 Task: Find connections with filter location Botou with filter topic #Jobopeningwith filter profile language Spanish with filter current company Aspire Systems with filter school CMR Institute Of Technology with filter industry Utilities Administration with filter service category Team Building with filter keywords title Food Kitchen Worker
Action: Mouse moved to (488, 97)
Screenshot: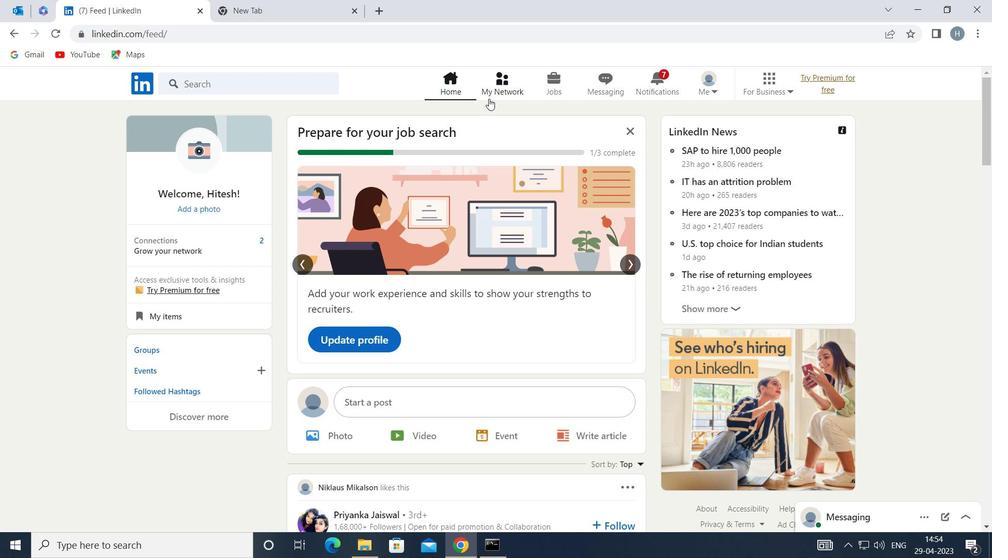 
Action: Mouse pressed left at (488, 97)
Screenshot: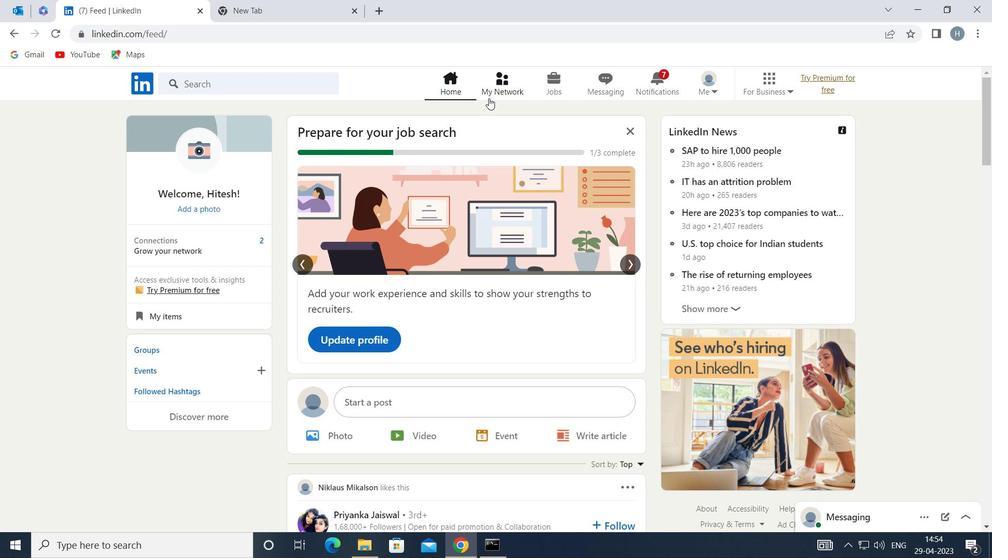 
Action: Mouse moved to (283, 161)
Screenshot: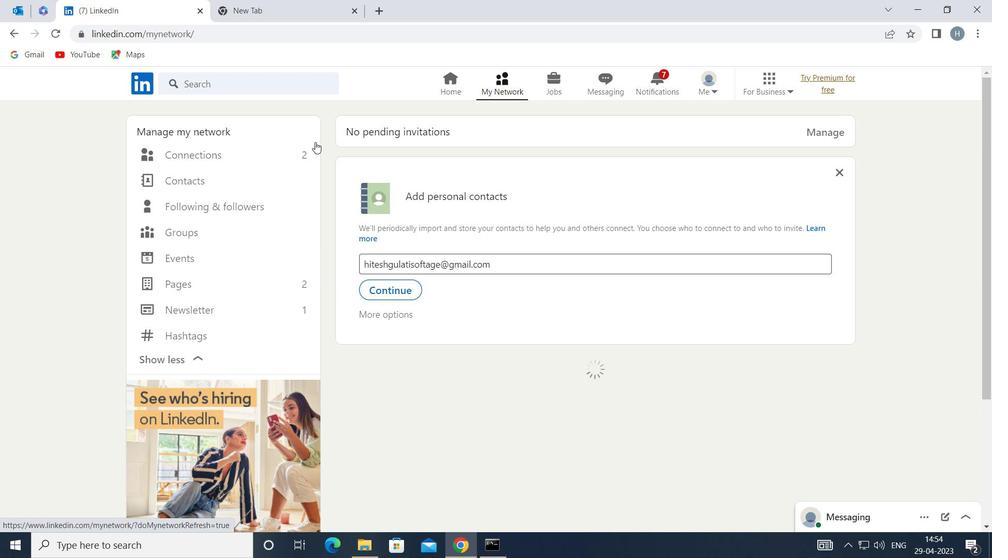 
Action: Mouse pressed left at (283, 161)
Screenshot: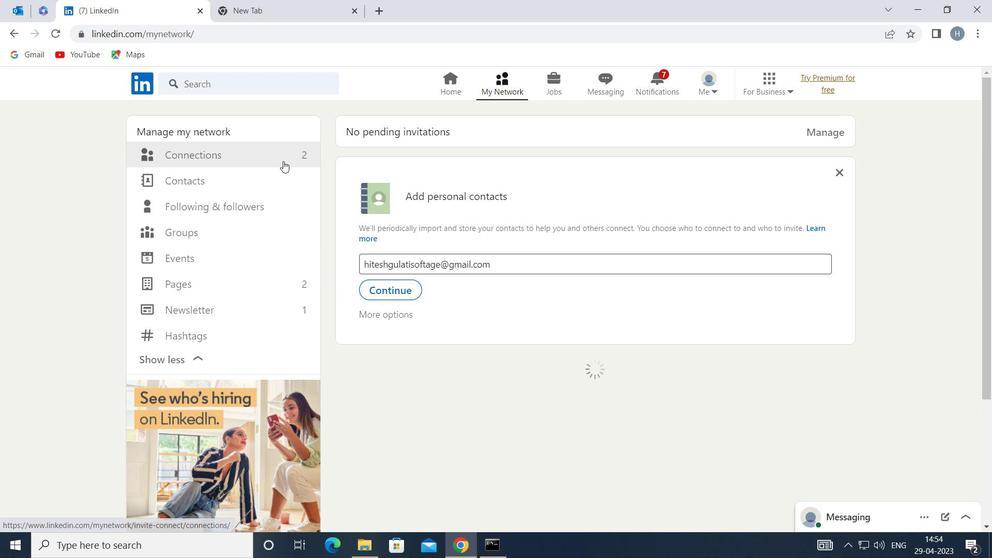 
Action: Mouse moved to (578, 151)
Screenshot: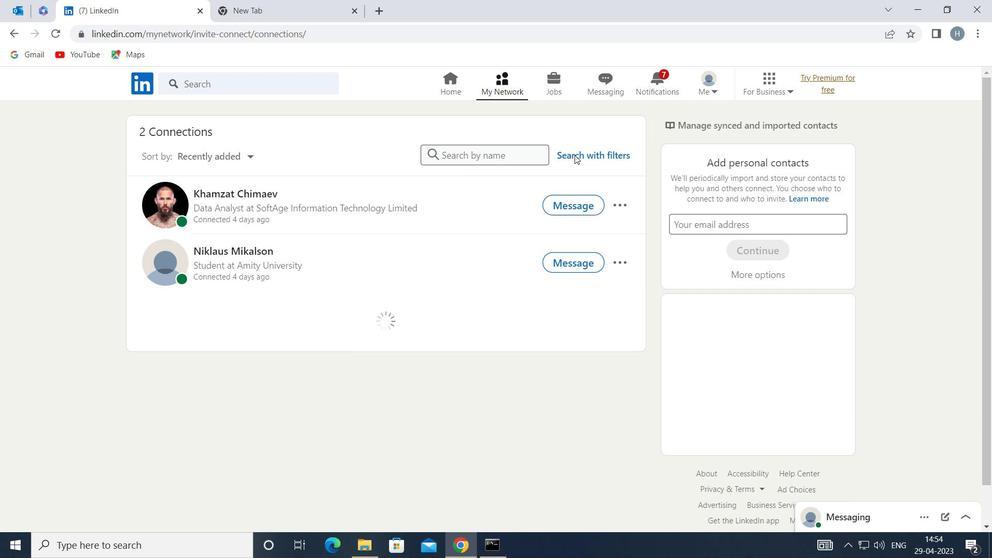 
Action: Mouse pressed left at (578, 151)
Screenshot: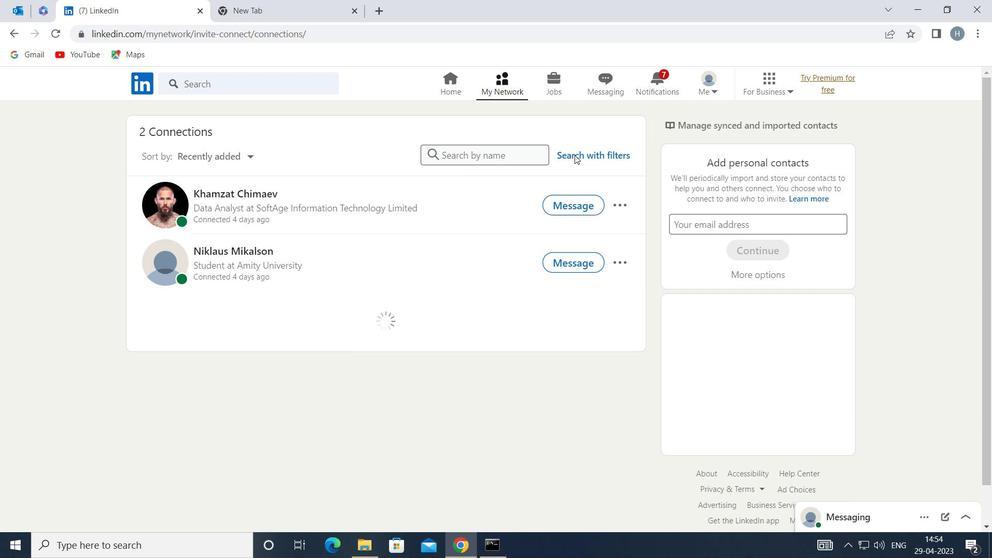 
Action: Mouse moved to (542, 123)
Screenshot: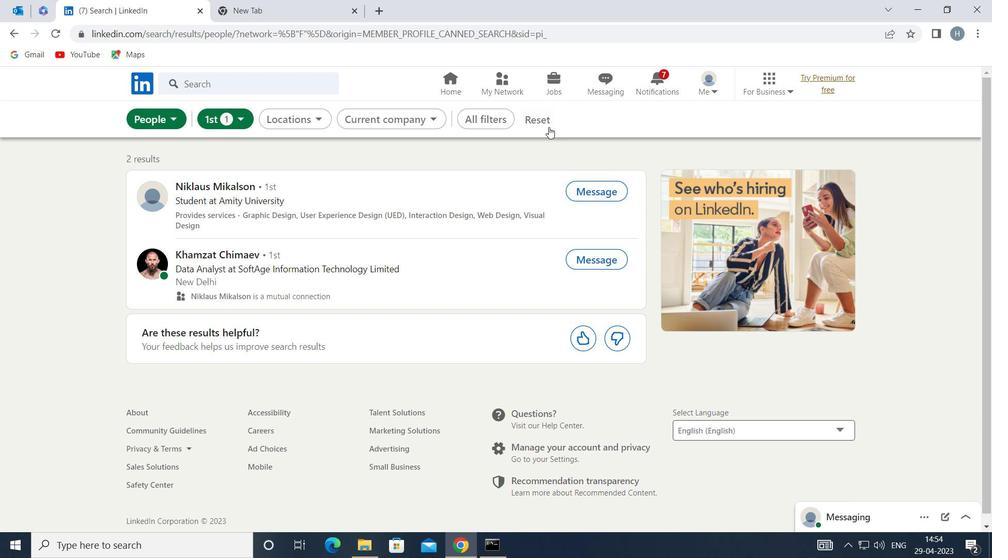 
Action: Mouse pressed left at (542, 123)
Screenshot: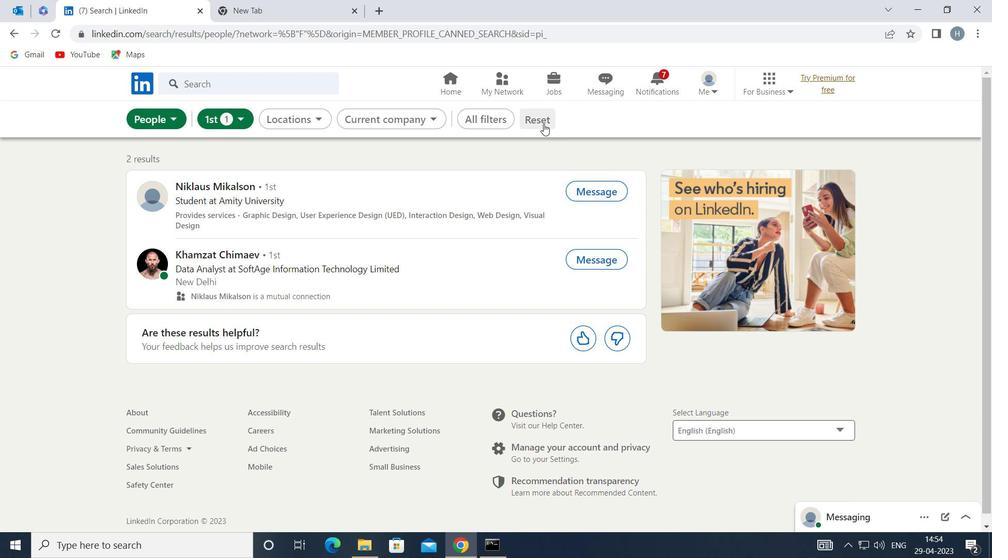 
Action: Mouse moved to (523, 122)
Screenshot: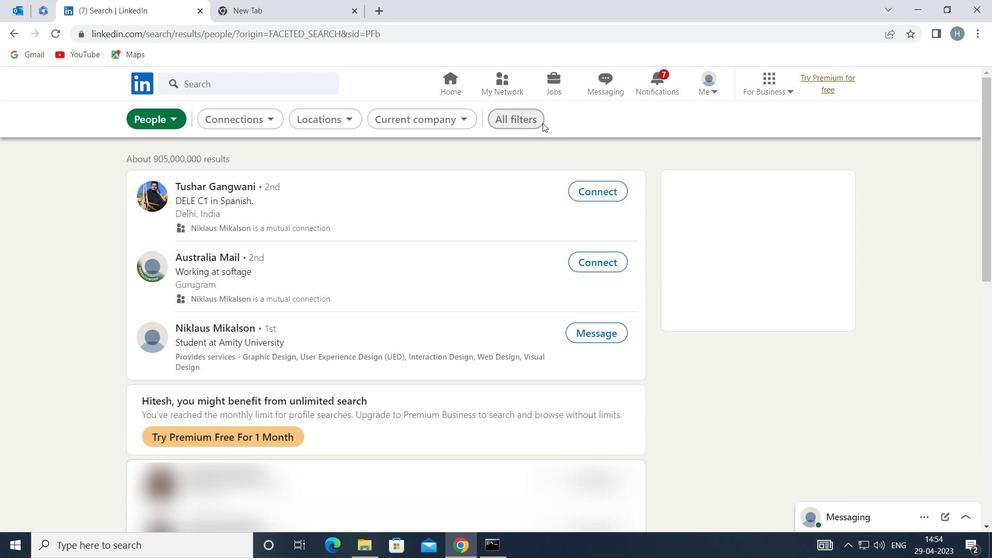 
Action: Mouse pressed left at (523, 122)
Screenshot: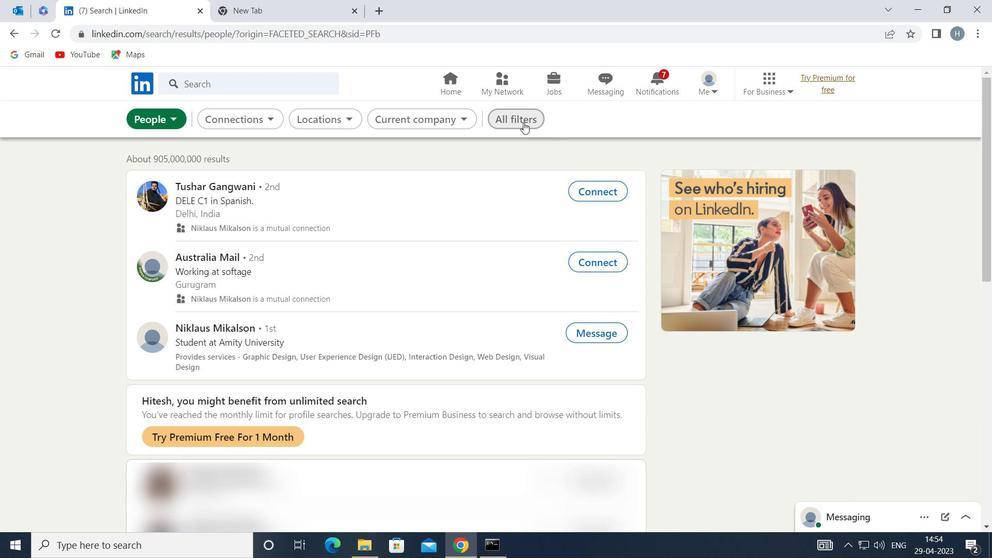 
Action: Mouse moved to (796, 280)
Screenshot: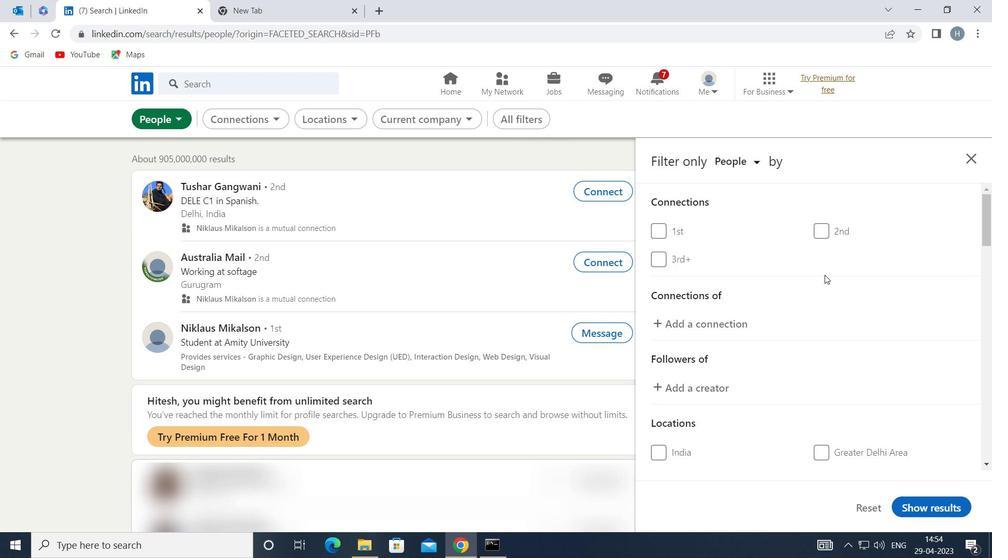 
Action: Mouse scrolled (796, 279) with delta (0, 0)
Screenshot: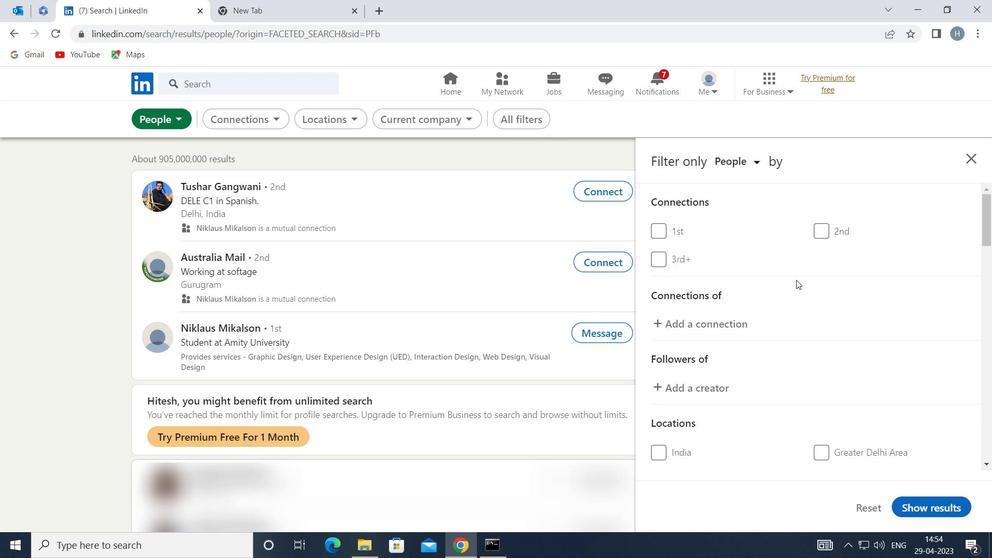 
Action: Mouse scrolled (796, 279) with delta (0, 0)
Screenshot: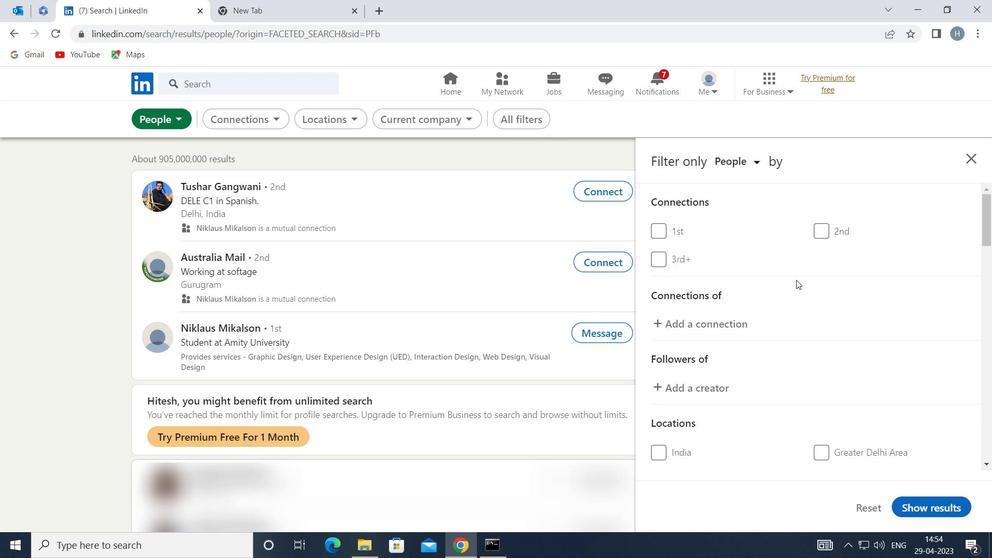 
Action: Mouse moved to (796, 279)
Screenshot: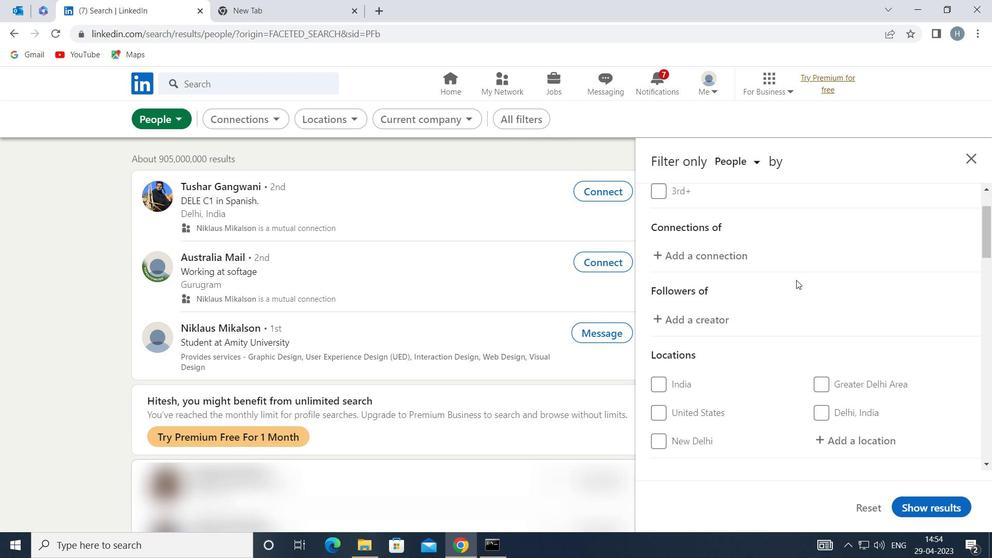 
Action: Mouse scrolled (796, 278) with delta (0, 0)
Screenshot: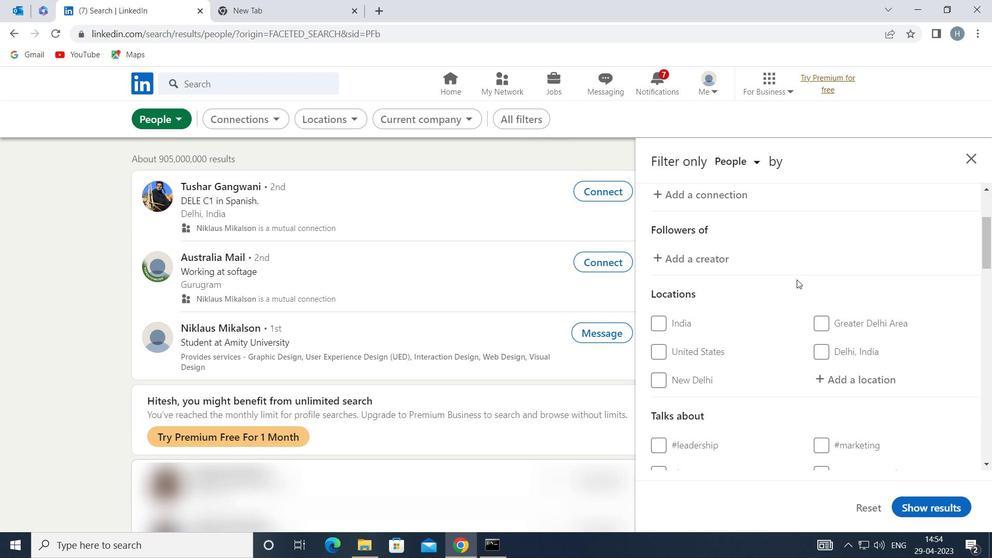 
Action: Mouse moved to (858, 312)
Screenshot: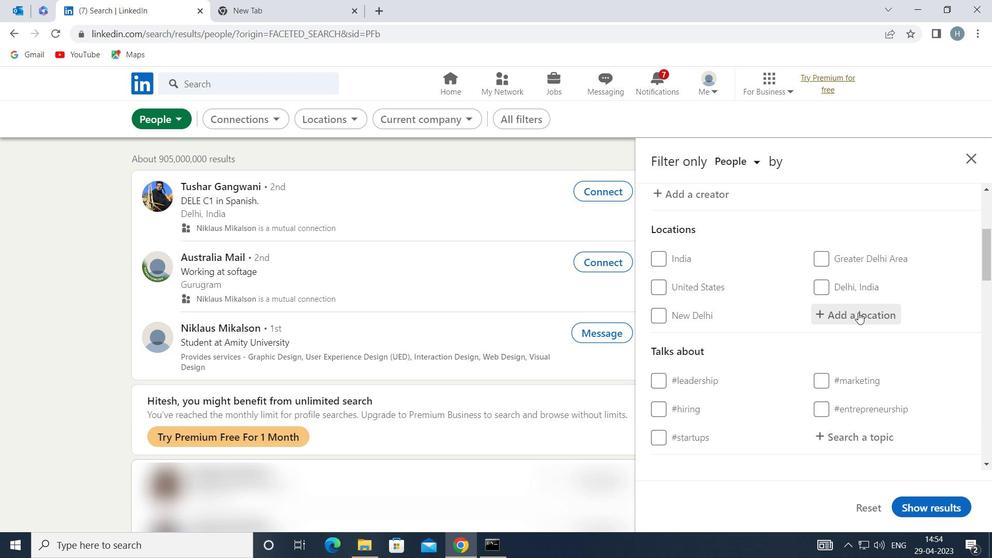 
Action: Mouse pressed left at (858, 312)
Screenshot: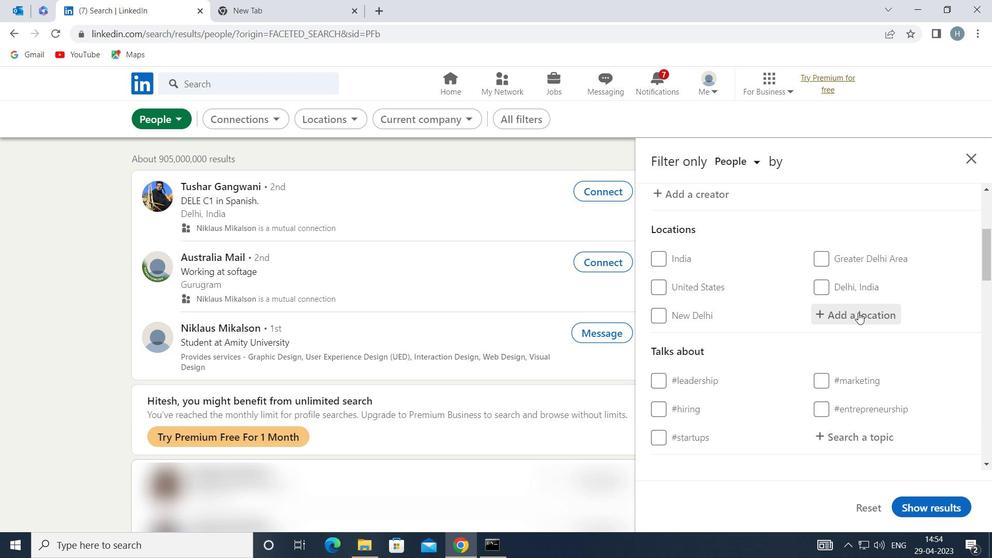 
Action: Mouse moved to (858, 312)
Screenshot: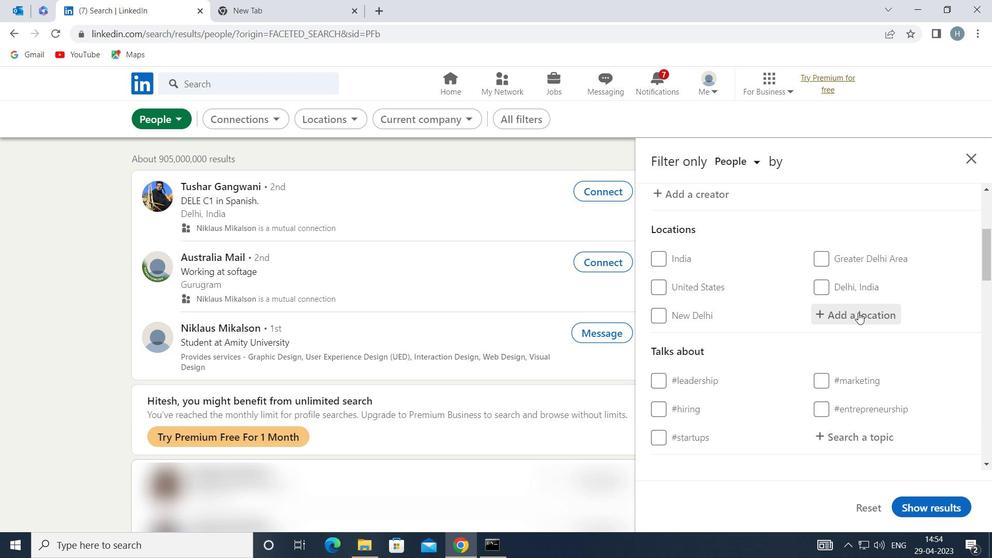 
Action: Key pressed <Key.shift>BOTOU
Screenshot: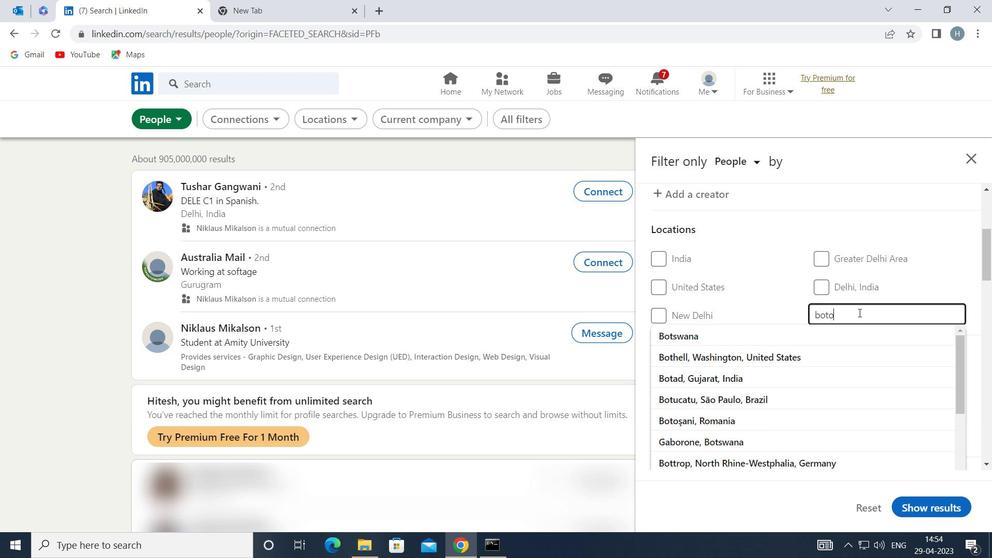 
Action: Mouse moved to (817, 336)
Screenshot: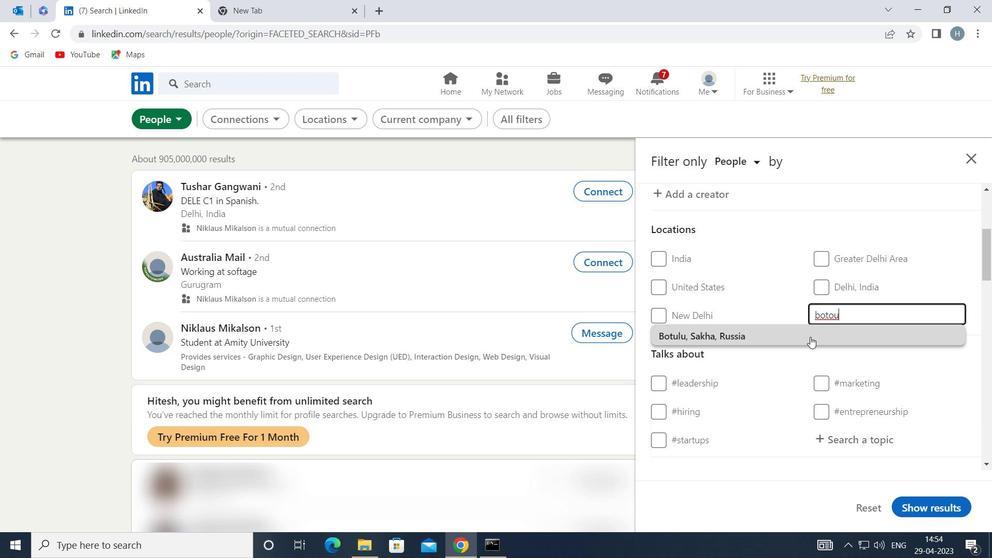 
Action: Key pressed <Key.enter>
Screenshot: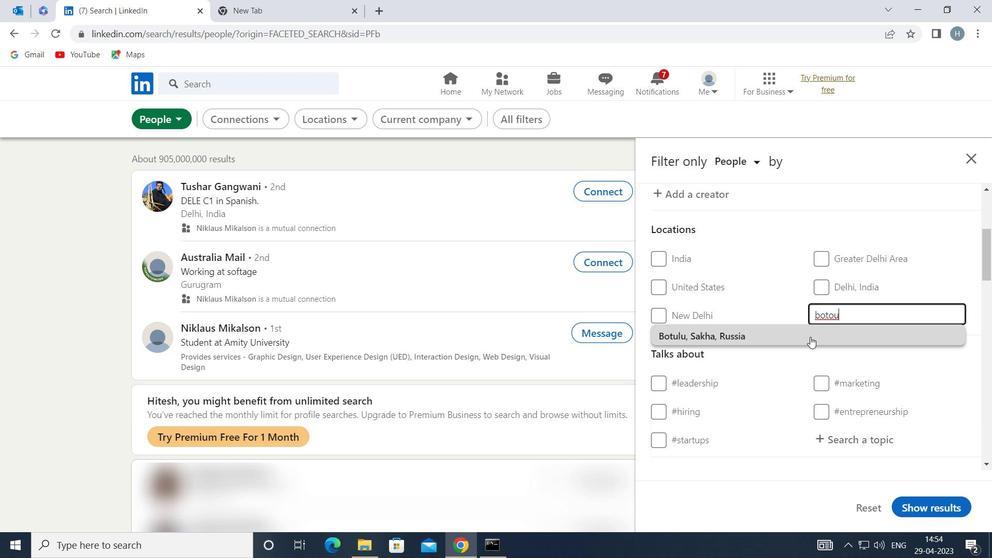 
Action: Mouse moved to (861, 323)
Screenshot: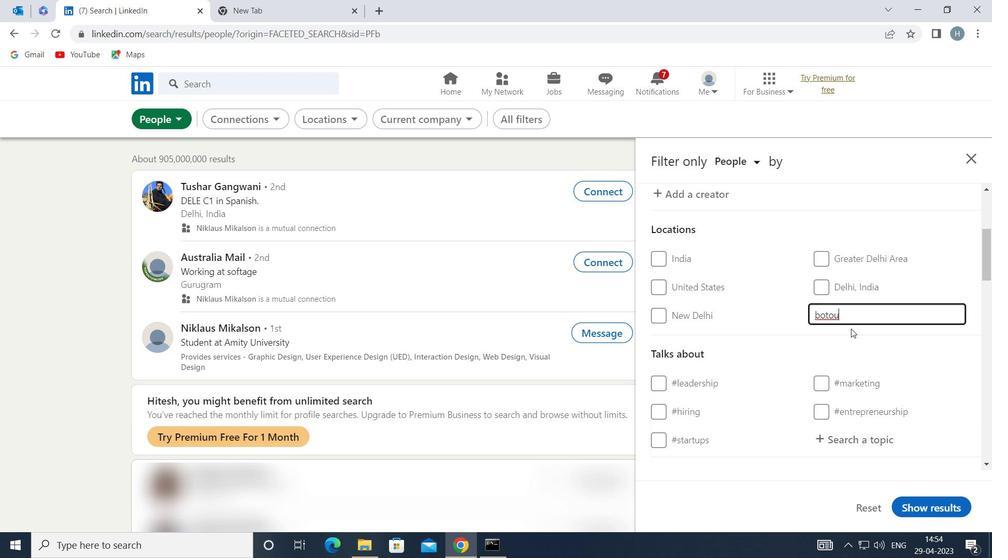
Action: Mouse scrolled (861, 323) with delta (0, 0)
Screenshot: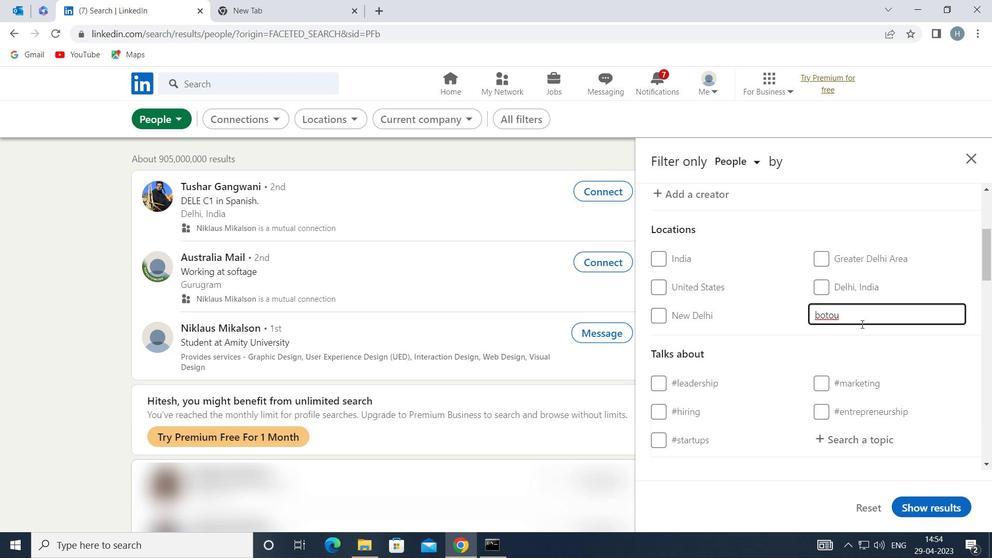 
Action: Mouse scrolled (861, 323) with delta (0, 0)
Screenshot: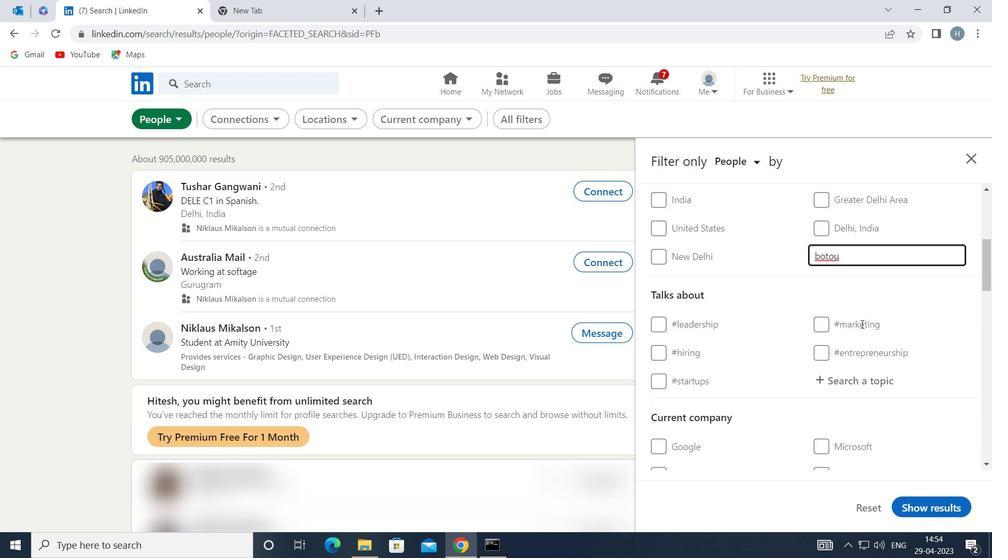 
Action: Mouse moved to (870, 311)
Screenshot: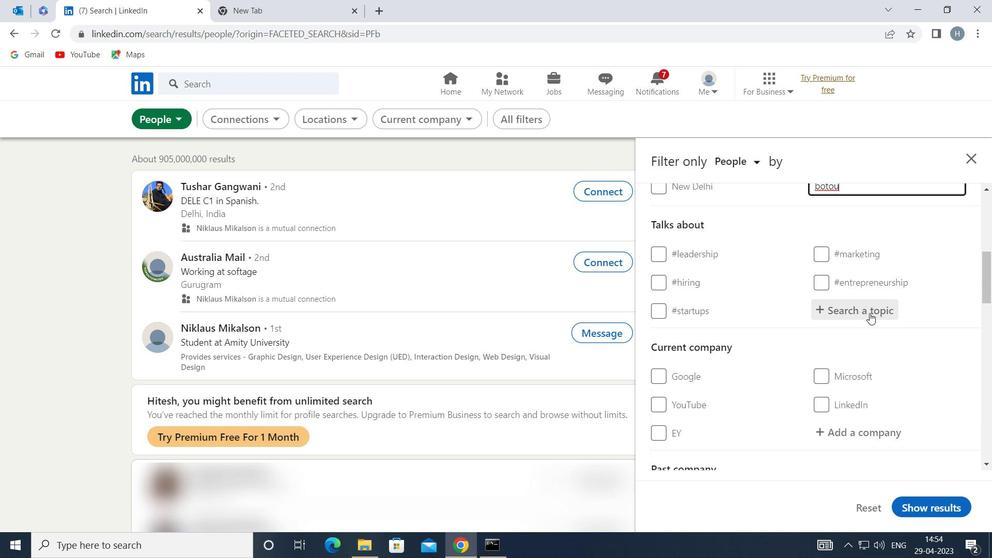 
Action: Mouse pressed left at (870, 311)
Screenshot: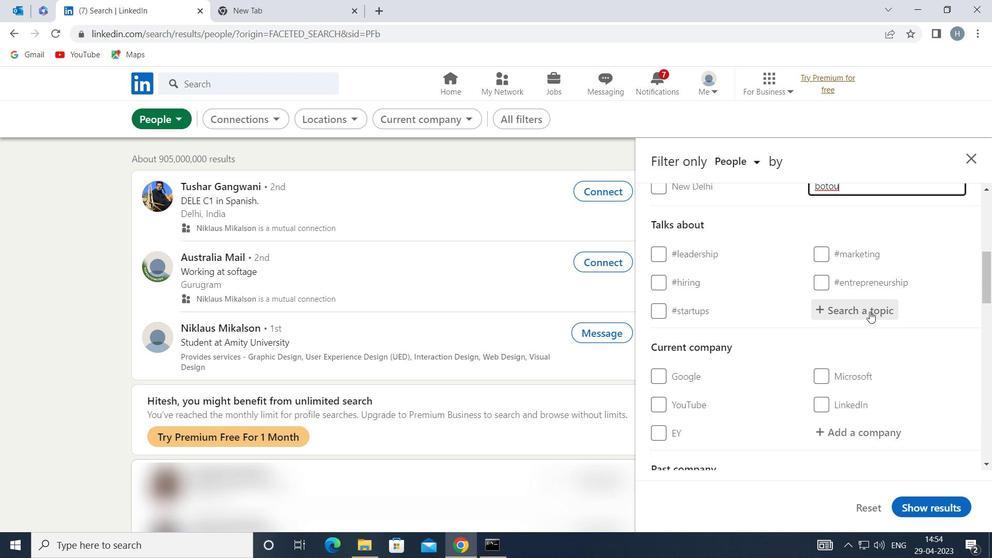 
Action: Mouse moved to (862, 310)
Screenshot: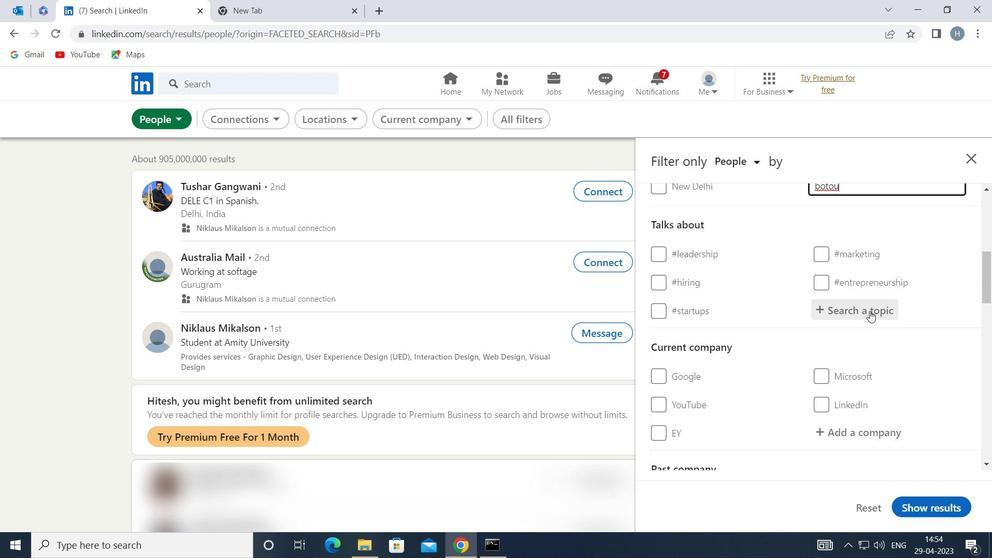 
Action: Key pressed <Key.shift>JOBOP
Screenshot: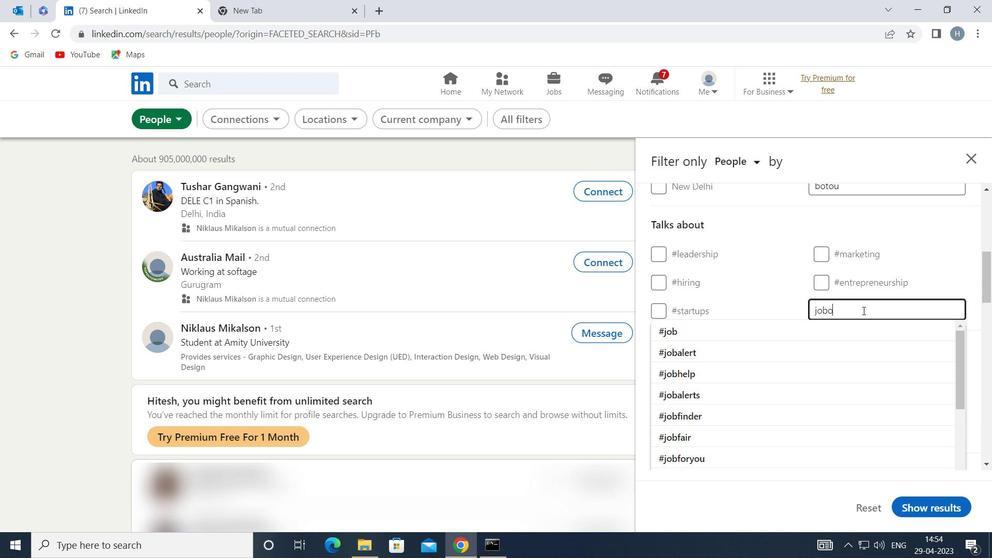 
Action: Mouse moved to (815, 348)
Screenshot: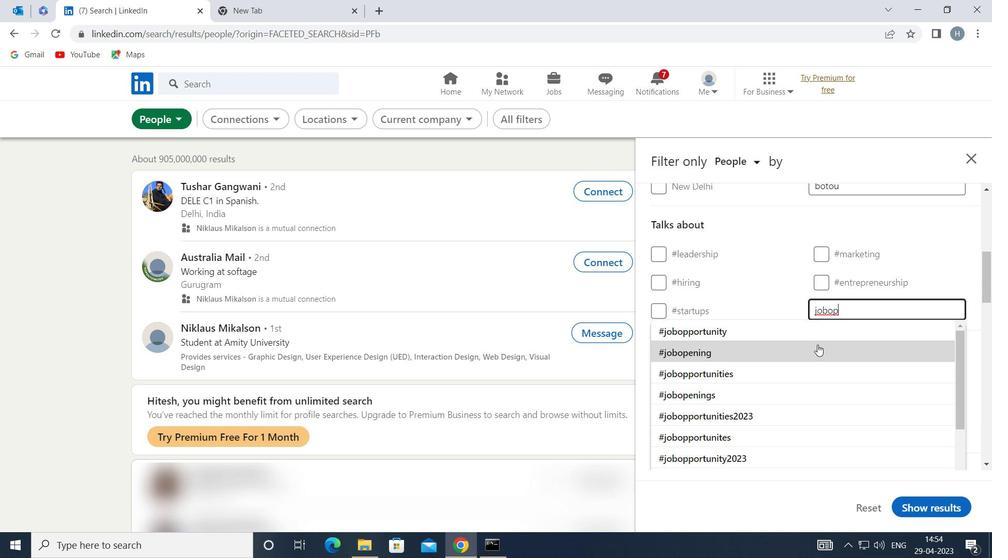 
Action: Mouse pressed left at (815, 348)
Screenshot: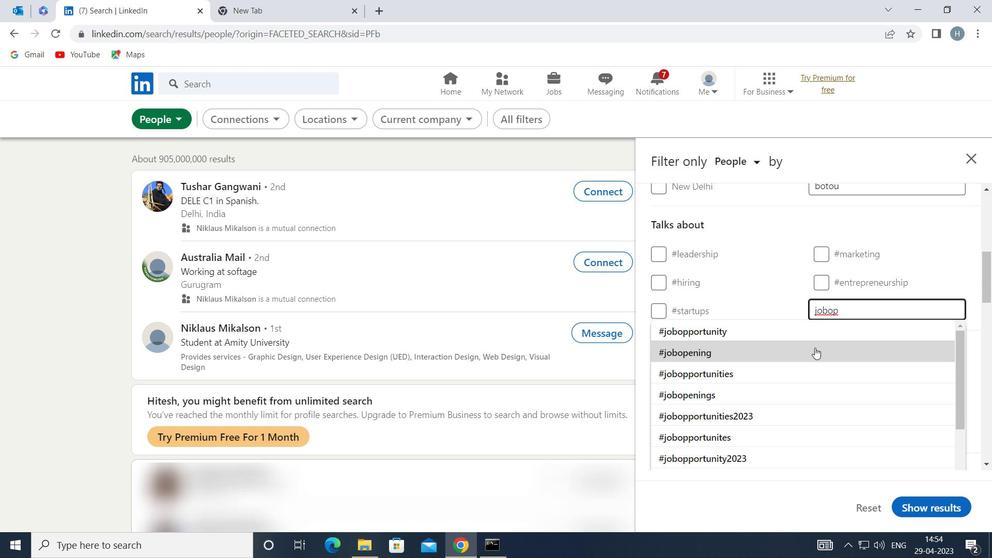 
Action: Mouse moved to (810, 347)
Screenshot: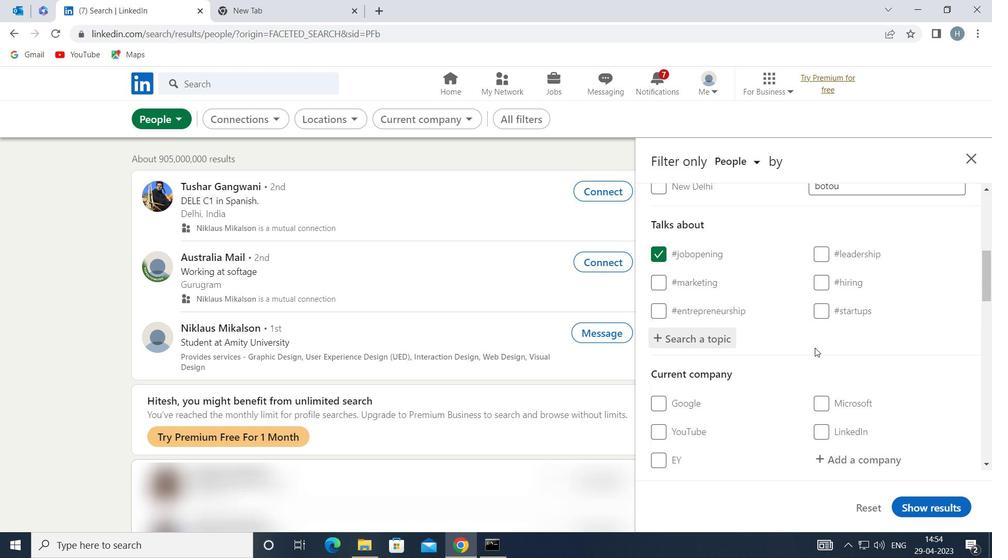 
Action: Mouse scrolled (810, 346) with delta (0, 0)
Screenshot: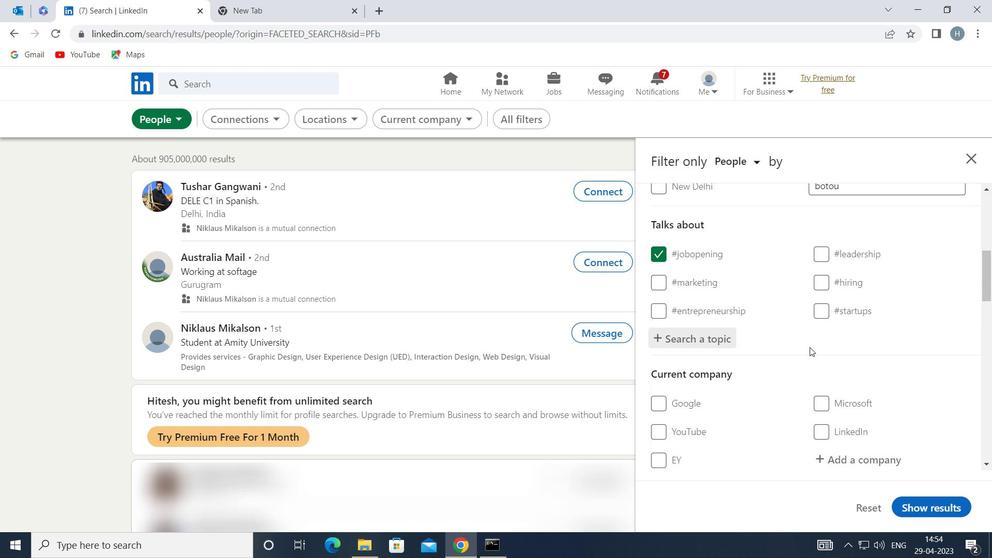 
Action: Mouse scrolled (810, 346) with delta (0, 0)
Screenshot: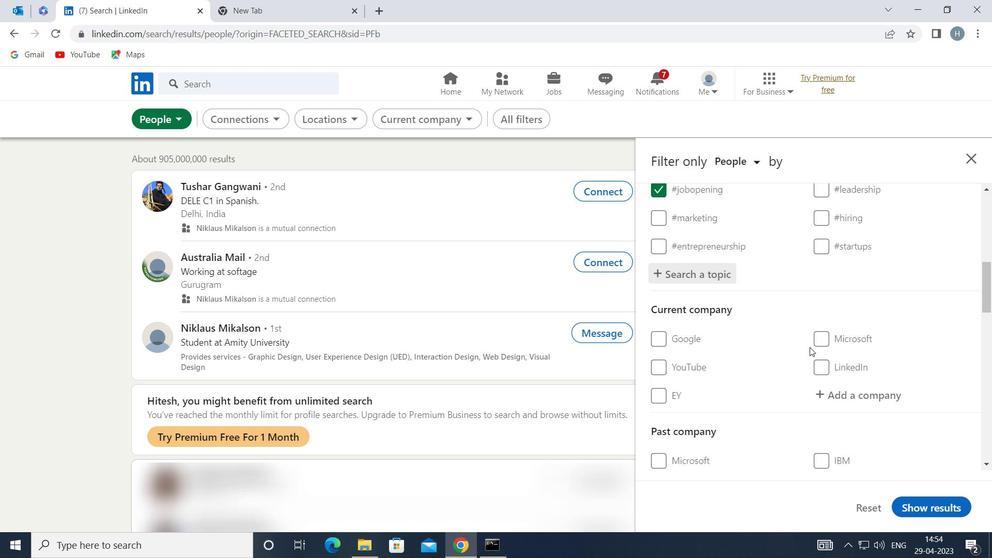 
Action: Mouse scrolled (810, 346) with delta (0, 0)
Screenshot: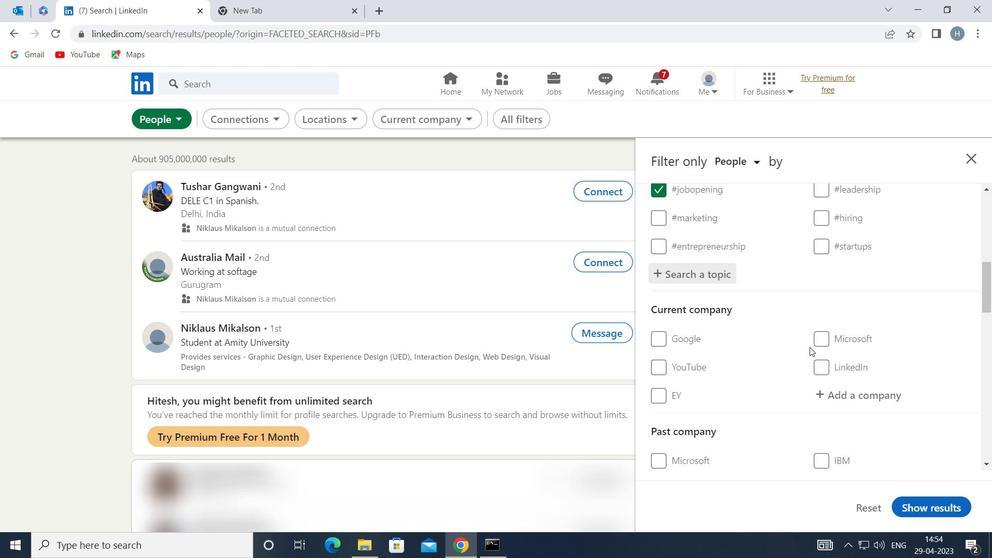 
Action: Mouse scrolled (810, 346) with delta (0, 0)
Screenshot: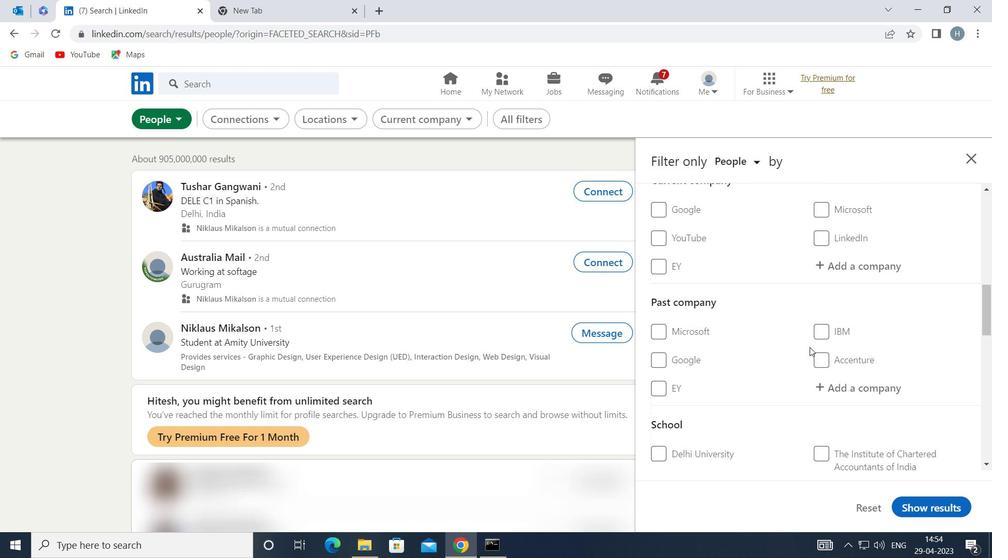 
Action: Mouse scrolled (810, 346) with delta (0, 0)
Screenshot: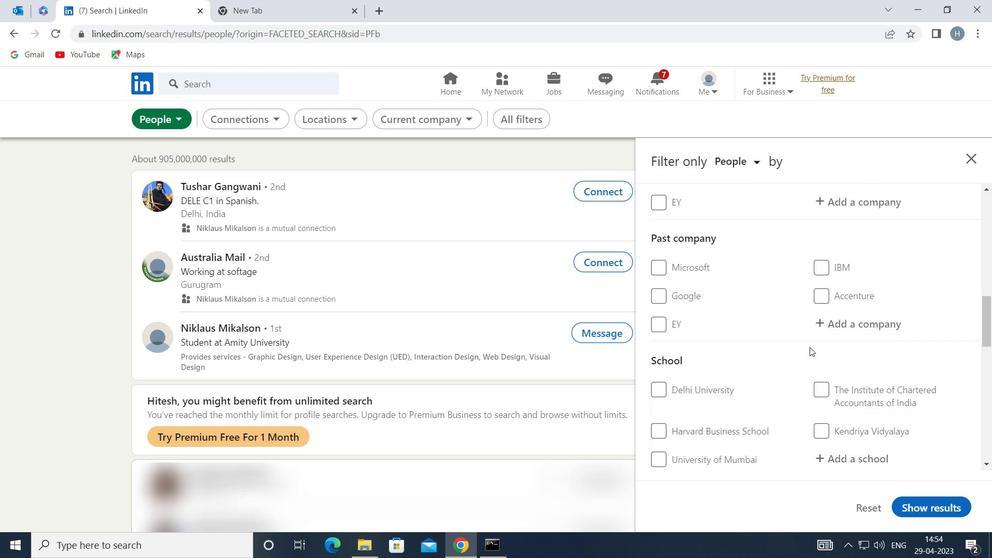 
Action: Mouse scrolled (810, 346) with delta (0, 0)
Screenshot: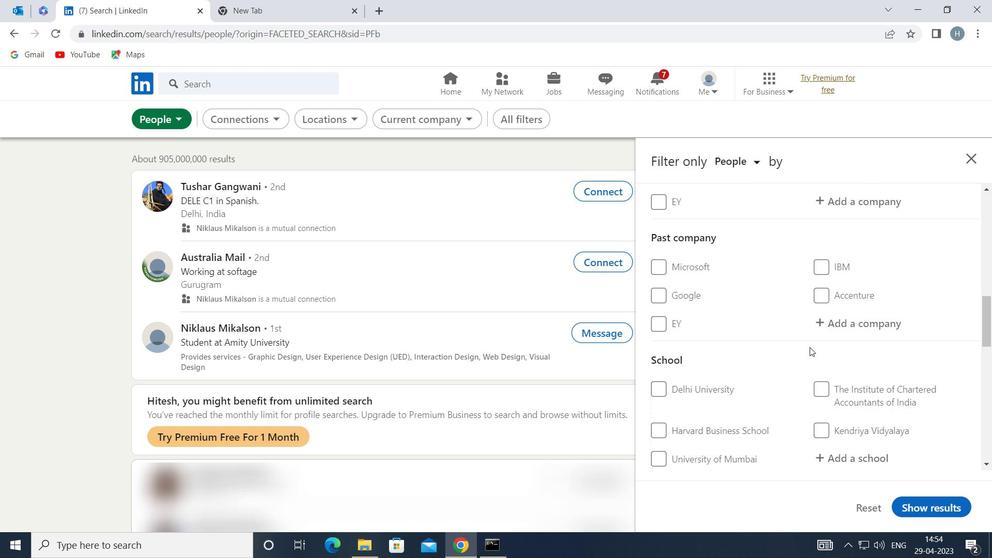 
Action: Mouse scrolled (810, 346) with delta (0, 0)
Screenshot: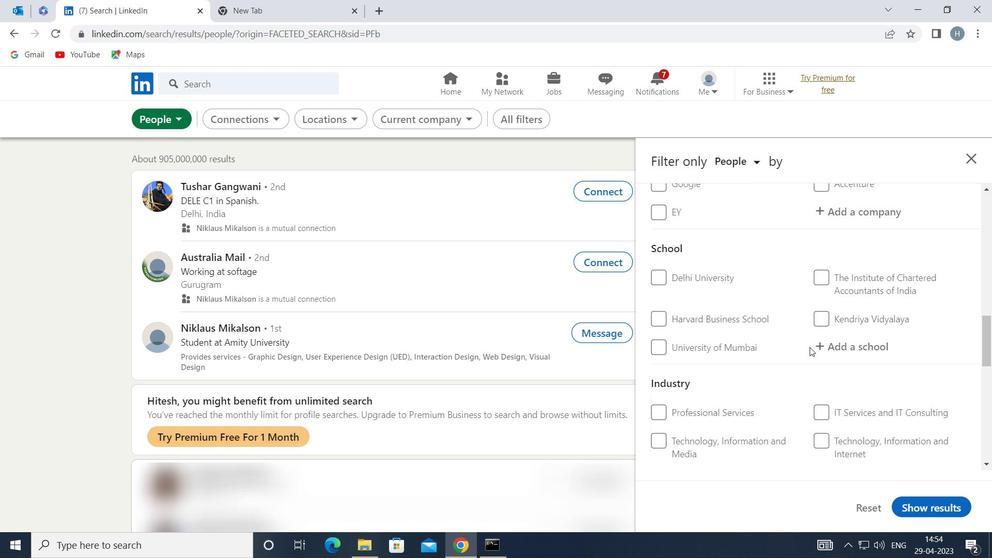 
Action: Mouse scrolled (810, 346) with delta (0, 0)
Screenshot: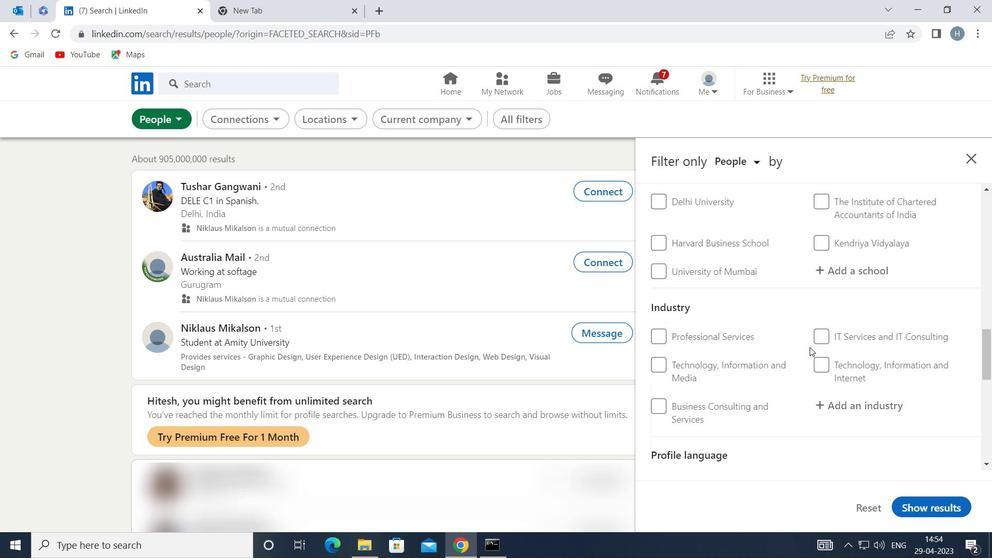 
Action: Mouse scrolled (810, 346) with delta (0, 0)
Screenshot: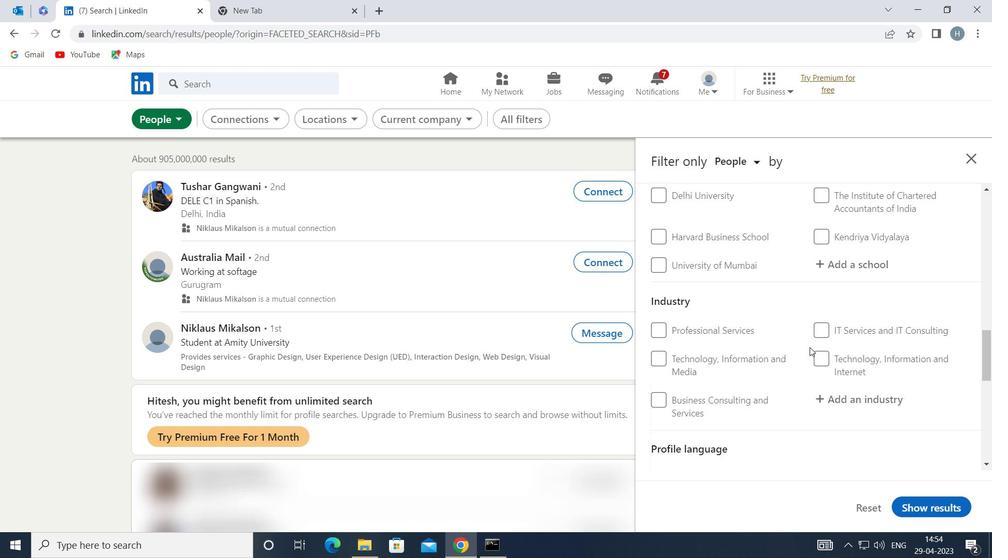 
Action: Mouse scrolled (810, 346) with delta (0, 0)
Screenshot: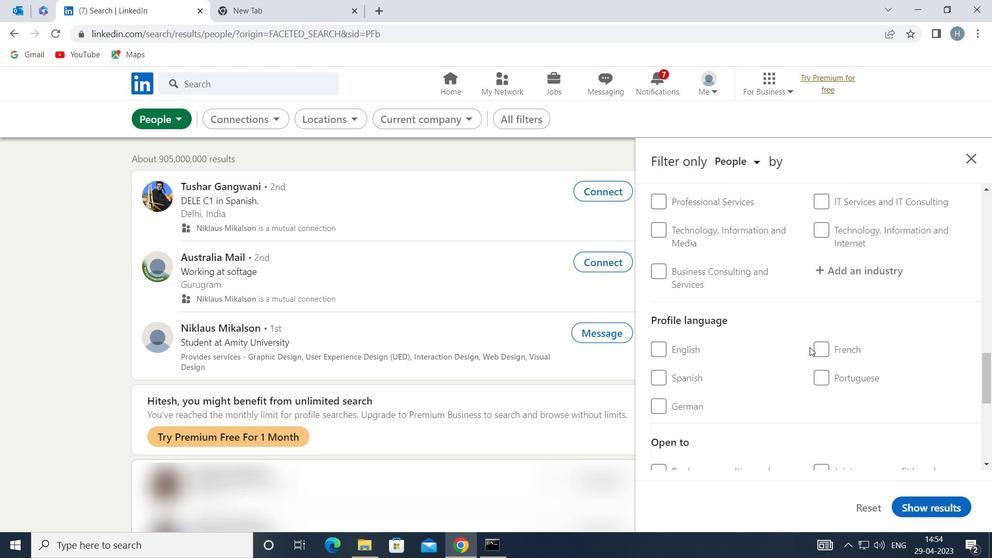 
Action: Mouse moved to (697, 313)
Screenshot: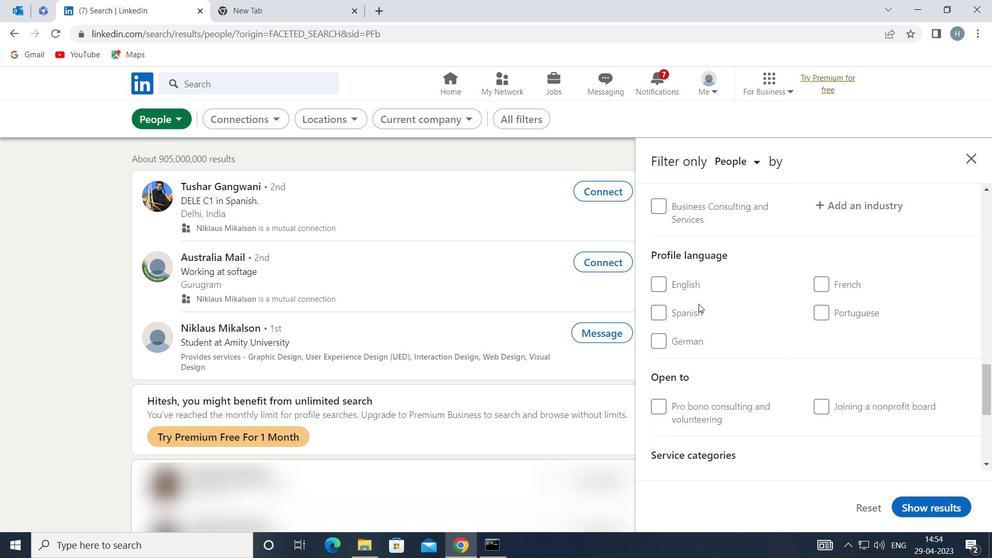 
Action: Mouse pressed left at (697, 313)
Screenshot: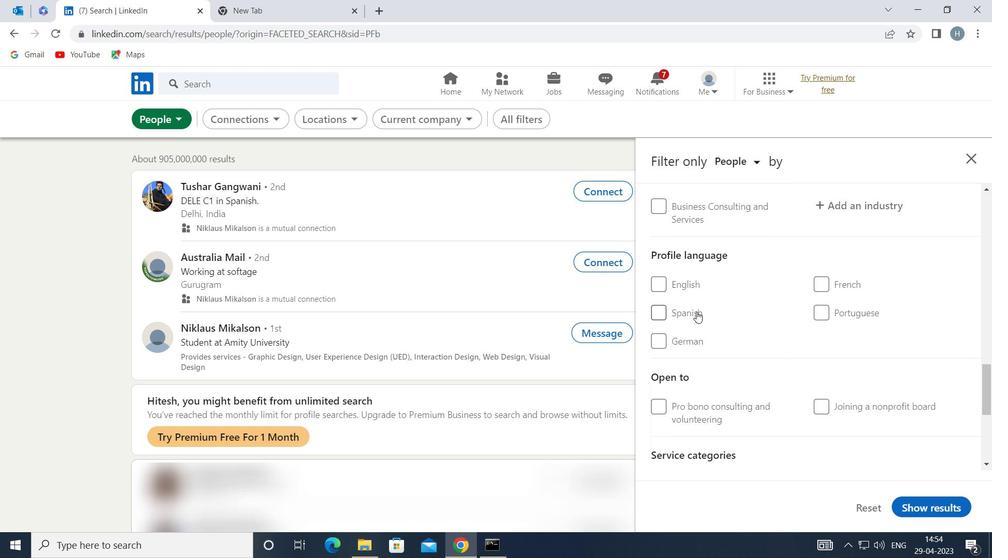 
Action: Mouse moved to (763, 316)
Screenshot: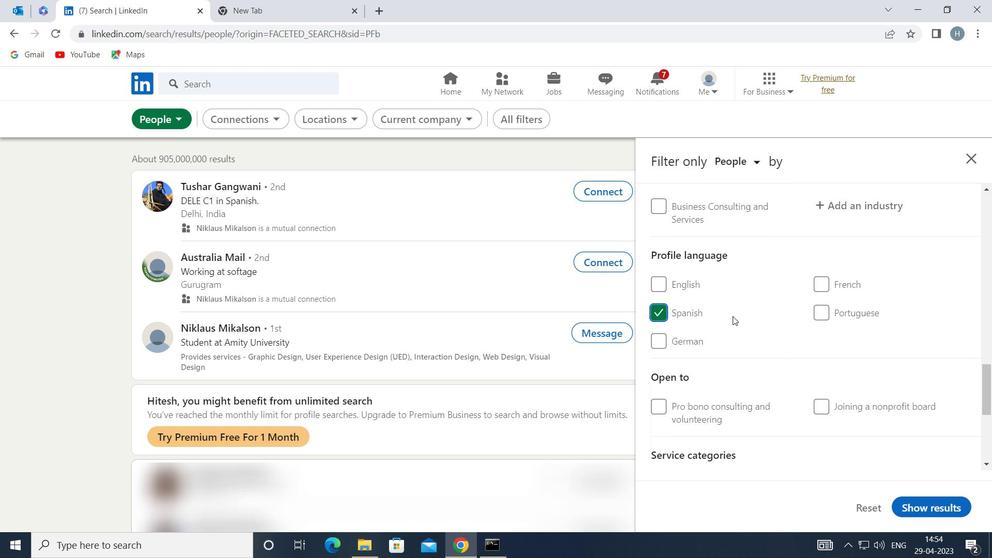 
Action: Mouse scrolled (763, 317) with delta (0, 0)
Screenshot: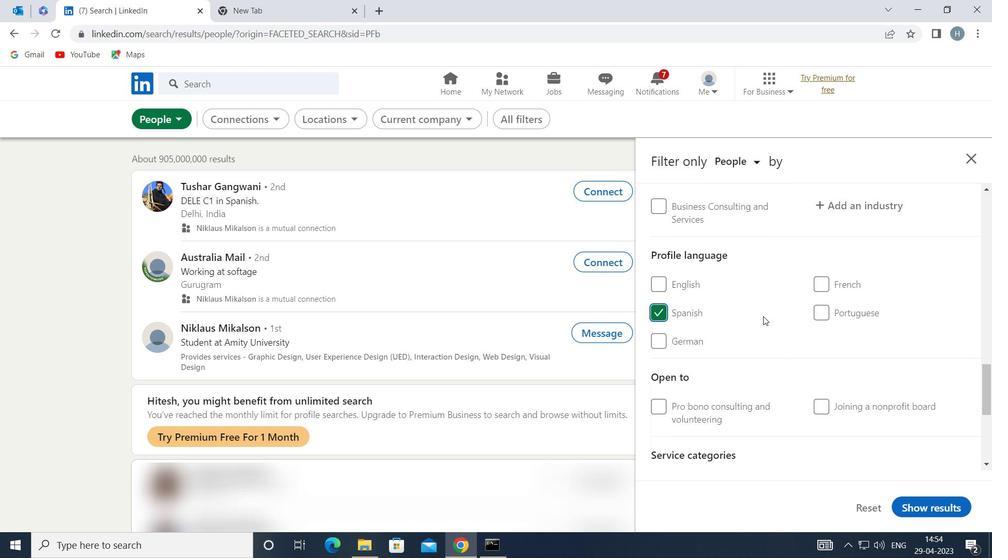 
Action: Mouse scrolled (763, 317) with delta (0, 0)
Screenshot: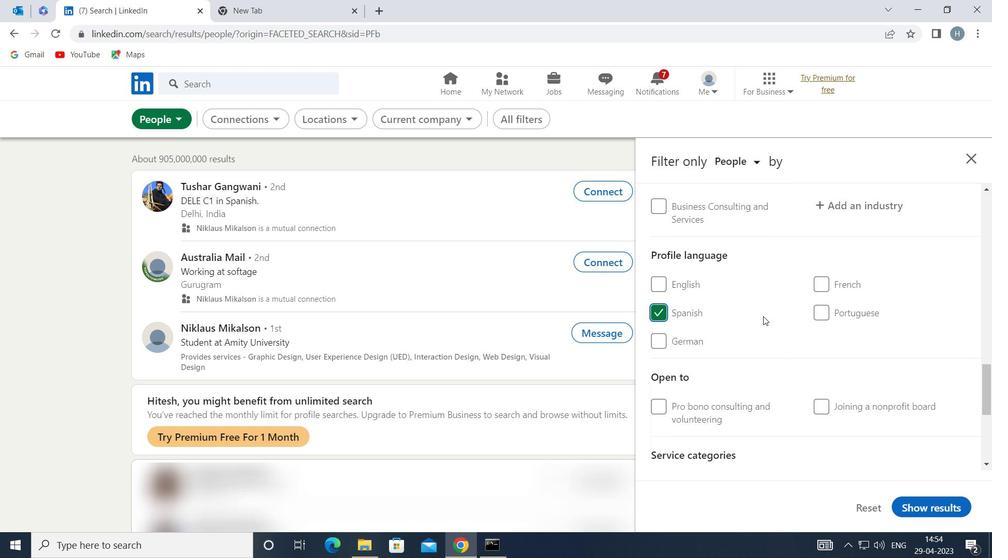 
Action: Mouse moved to (763, 316)
Screenshot: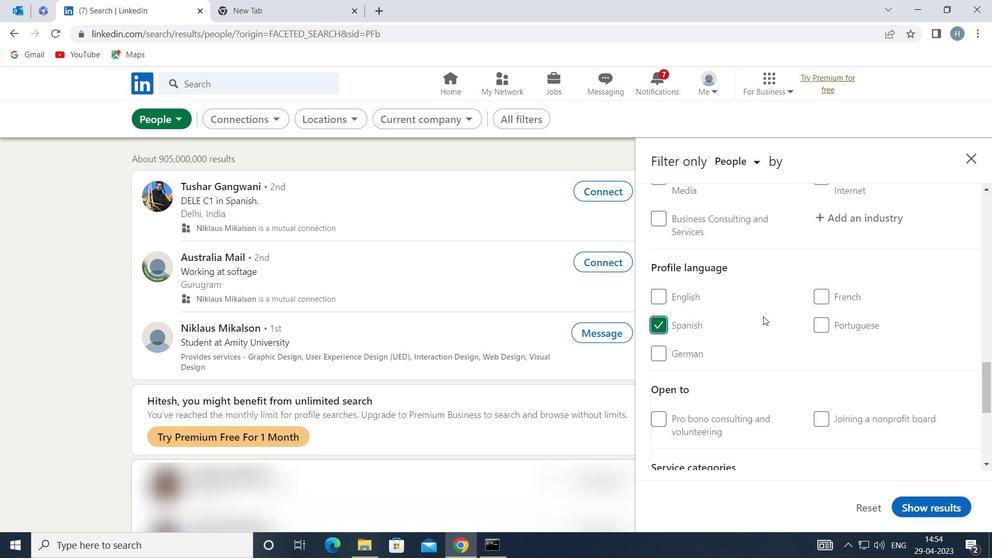 
Action: Mouse scrolled (763, 317) with delta (0, 0)
Screenshot: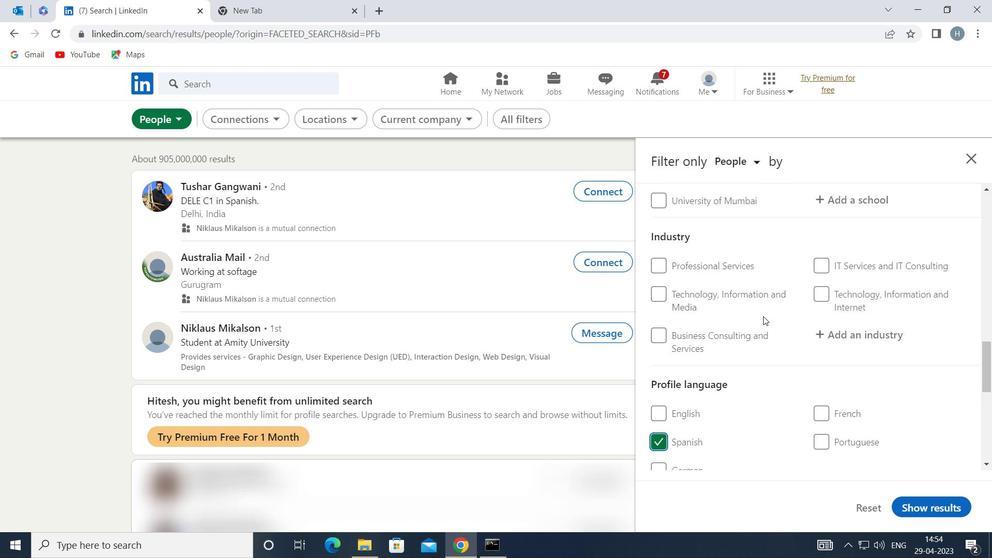
Action: Mouse scrolled (763, 317) with delta (0, 0)
Screenshot: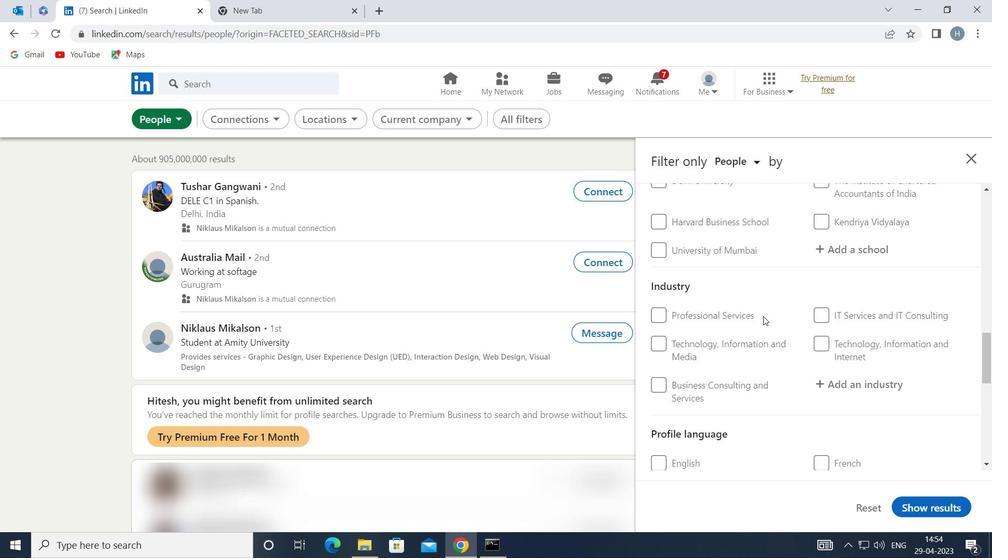 
Action: Mouse scrolled (763, 317) with delta (0, 0)
Screenshot: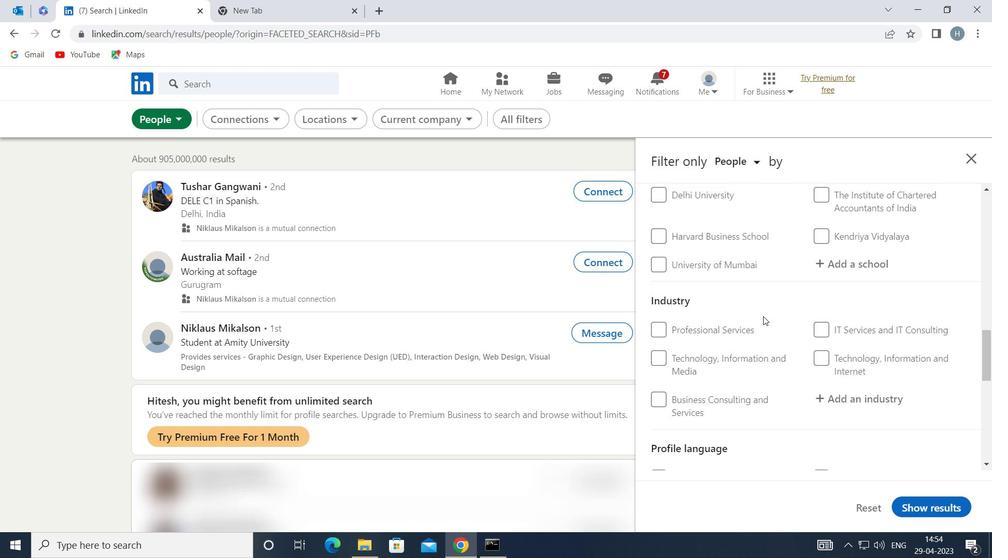 
Action: Mouse scrolled (763, 317) with delta (0, 0)
Screenshot: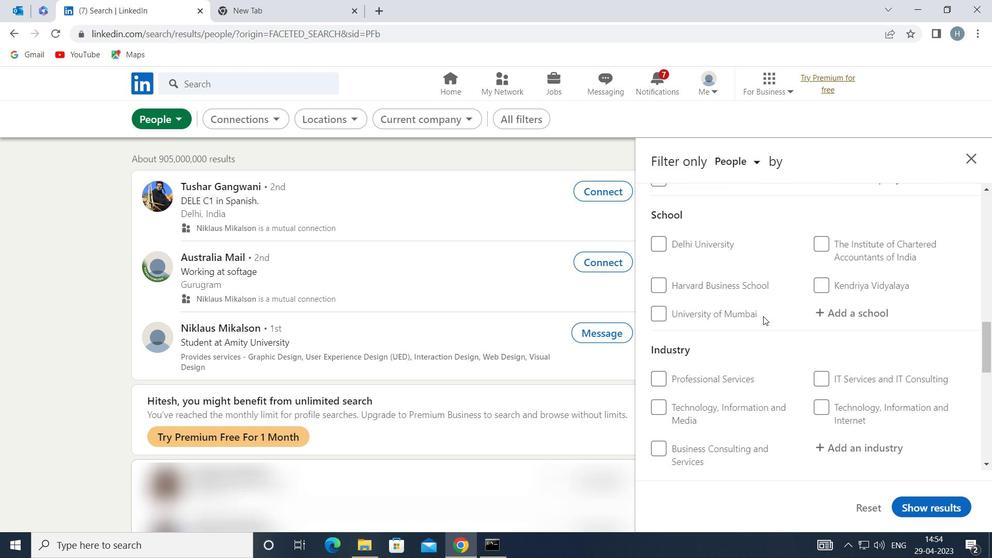 
Action: Mouse scrolled (763, 317) with delta (0, 0)
Screenshot: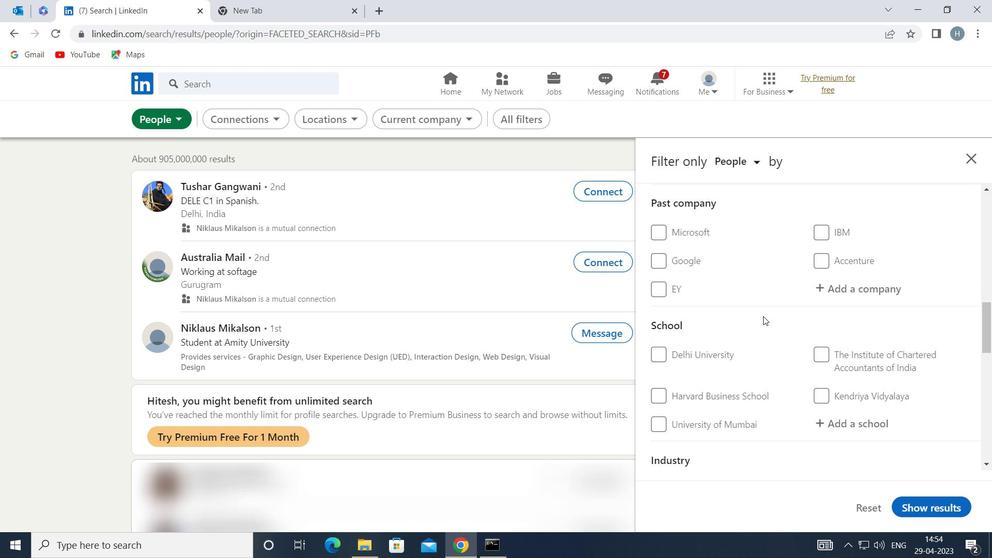 
Action: Mouse scrolled (763, 317) with delta (0, 0)
Screenshot: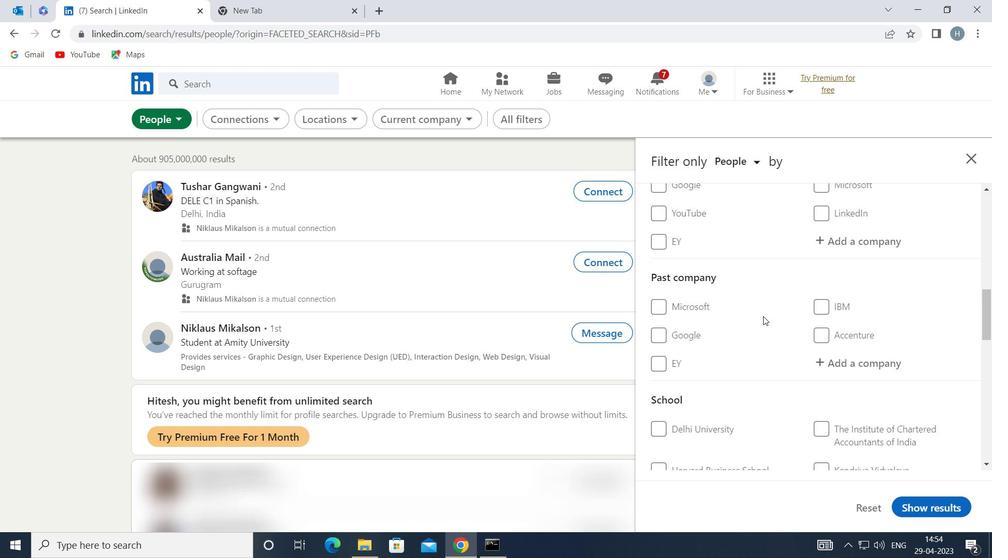 
Action: Mouse scrolled (763, 317) with delta (0, 0)
Screenshot: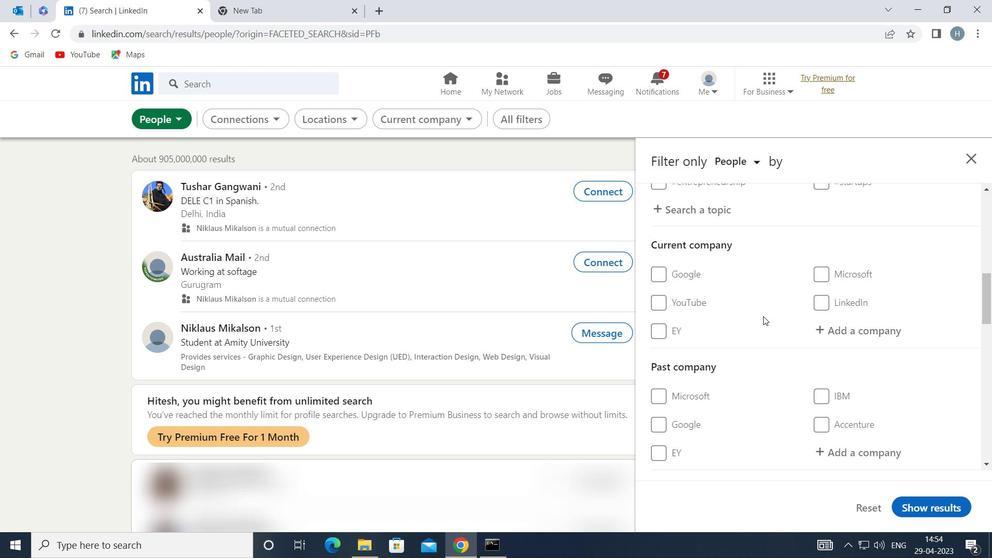 
Action: Mouse moved to (828, 397)
Screenshot: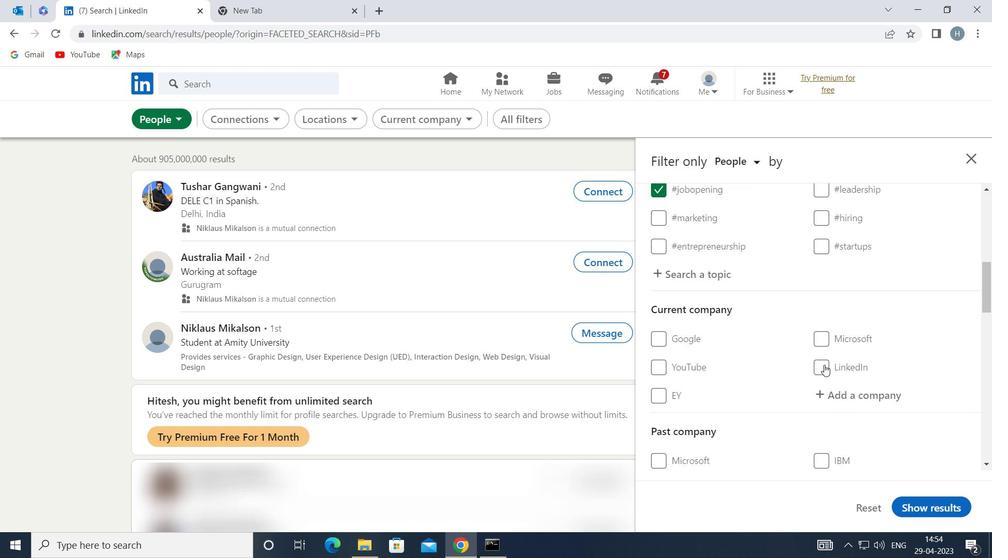 
Action: Mouse pressed left at (828, 397)
Screenshot: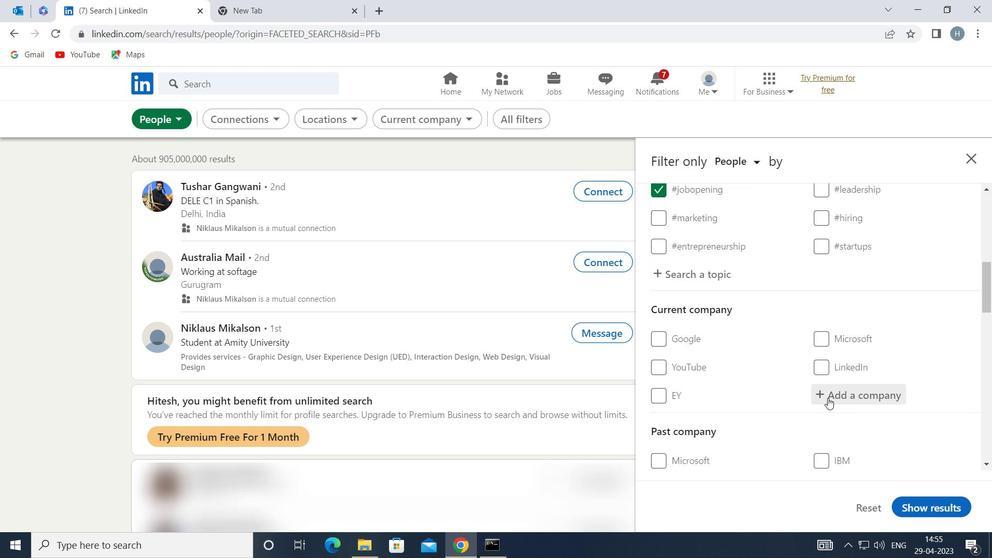 
Action: Key pressed <Key.shift>ASPIRE<Key.space>
Screenshot: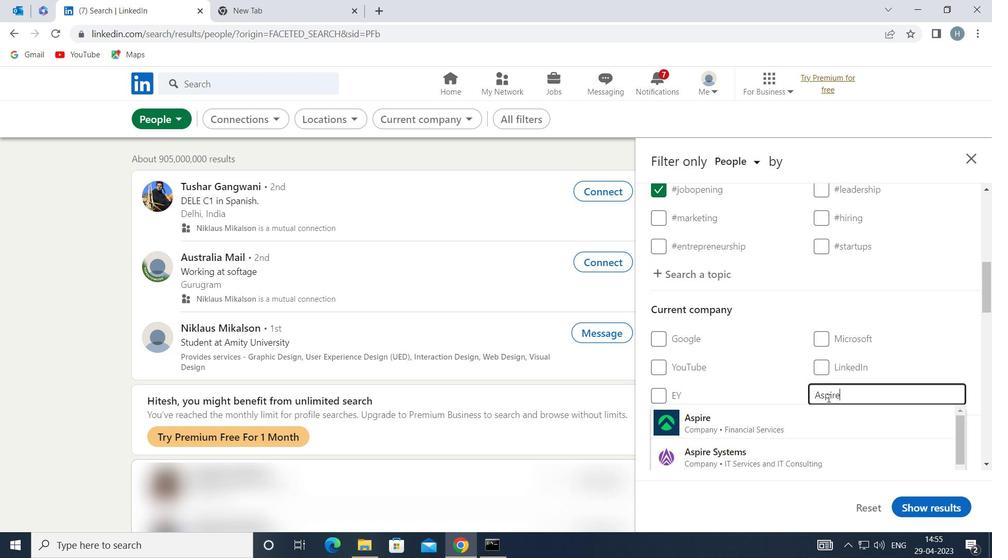 
Action: Mouse moved to (781, 454)
Screenshot: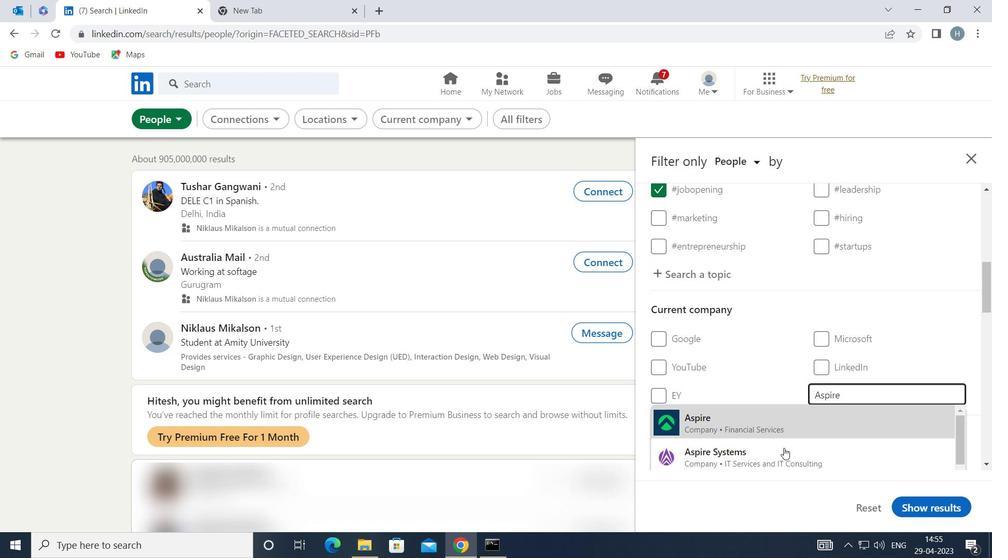 
Action: Mouse pressed left at (781, 454)
Screenshot: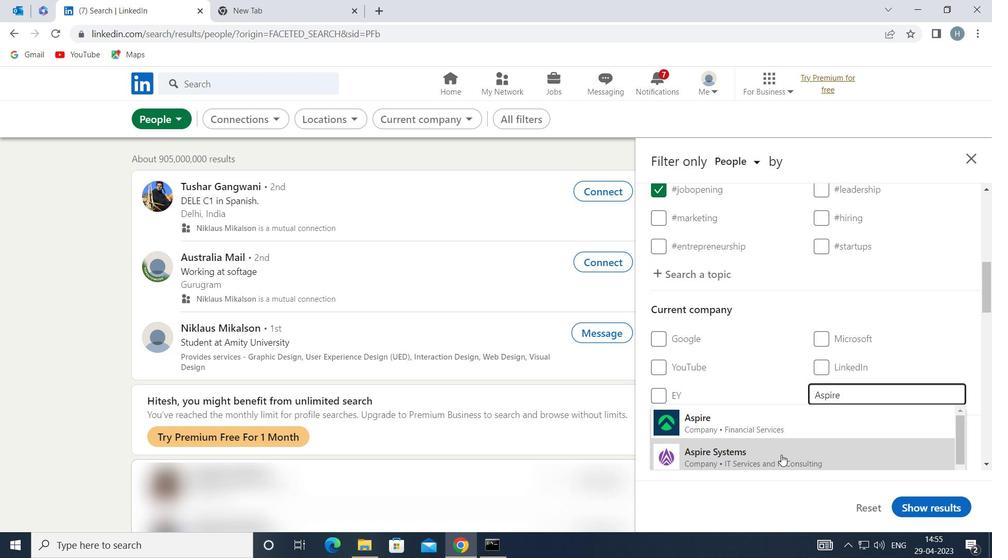 
Action: Mouse moved to (777, 403)
Screenshot: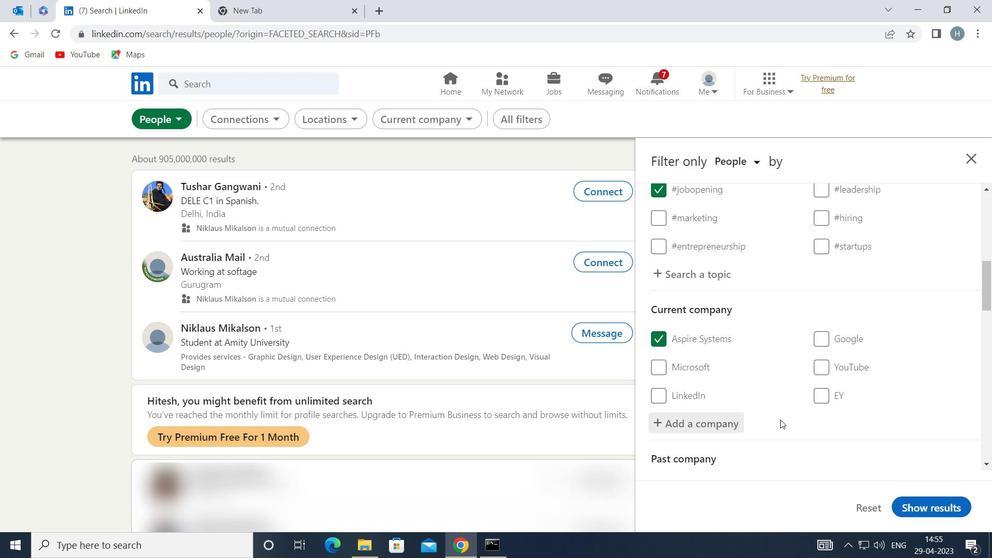 
Action: Mouse scrolled (777, 403) with delta (0, 0)
Screenshot: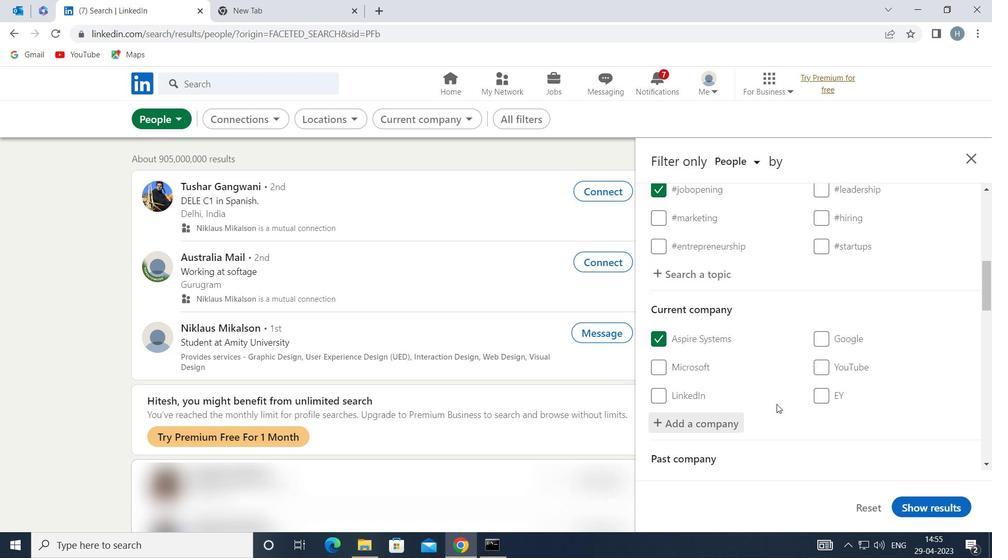 
Action: Mouse scrolled (777, 403) with delta (0, 0)
Screenshot: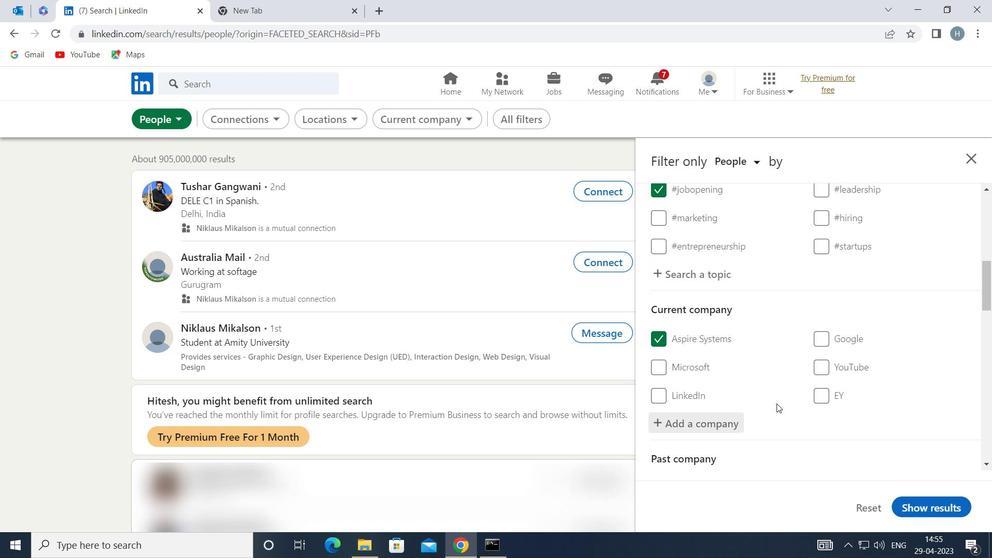 
Action: Mouse scrolled (777, 403) with delta (0, 0)
Screenshot: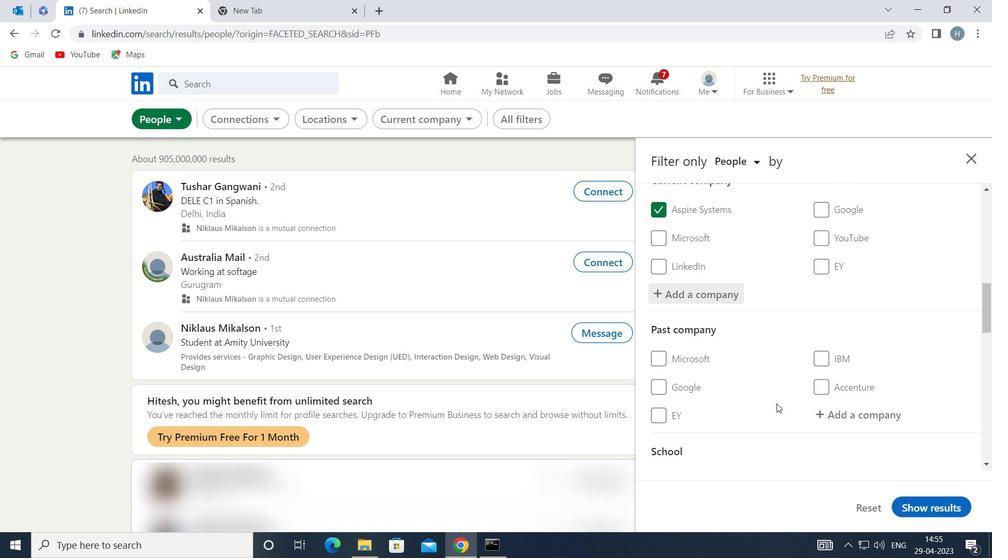 
Action: Mouse moved to (819, 367)
Screenshot: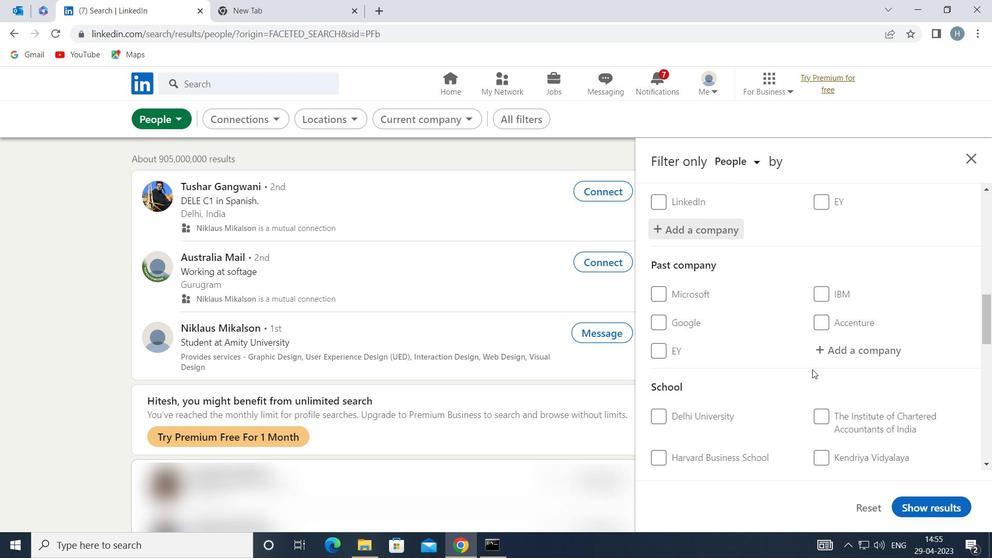 
Action: Mouse scrolled (819, 367) with delta (0, 0)
Screenshot: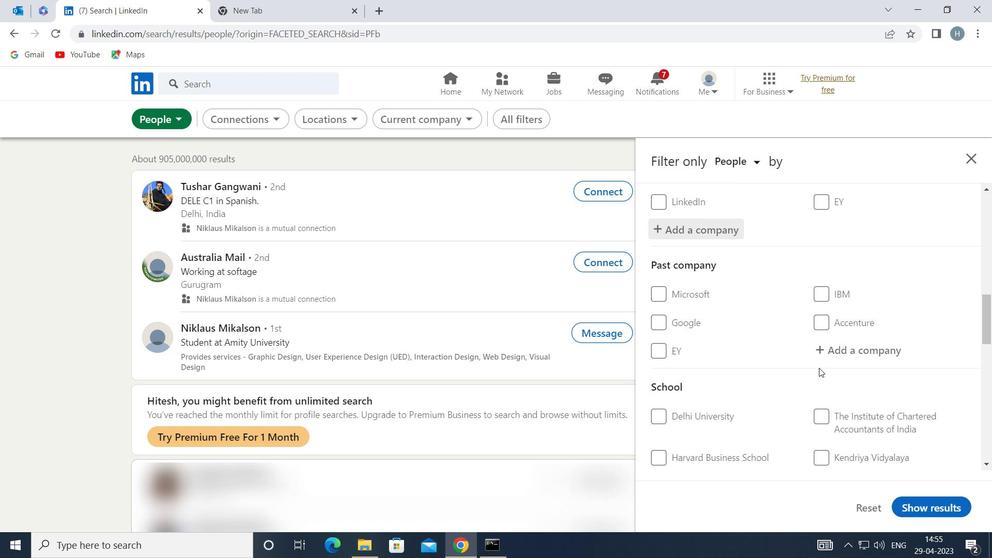 
Action: Mouse moved to (820, 368)
Screenshot: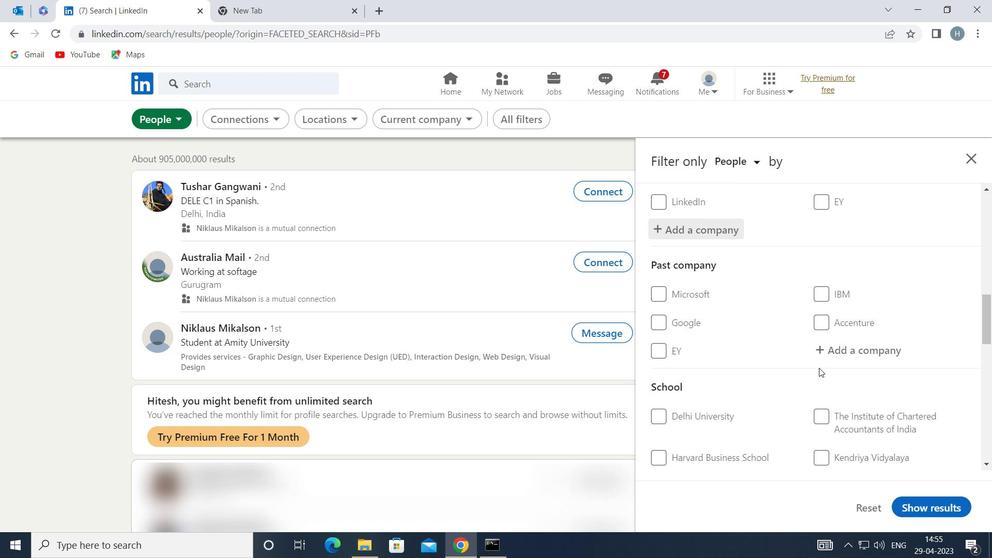 
Action: Mouse scrolled (820, 367) with delta (0, 0)
Screenshot: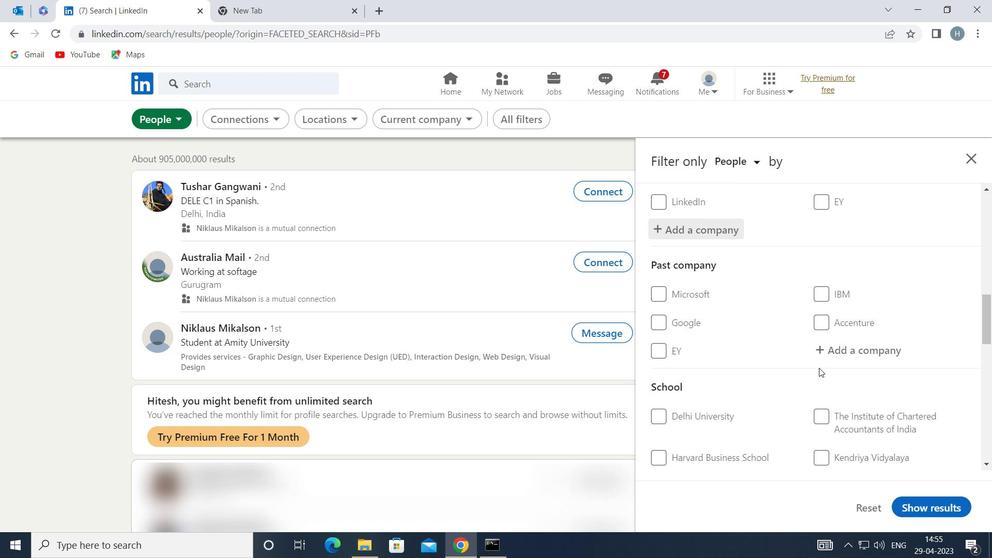 
Action: Mouse moved to (843, 356)
Screenshot: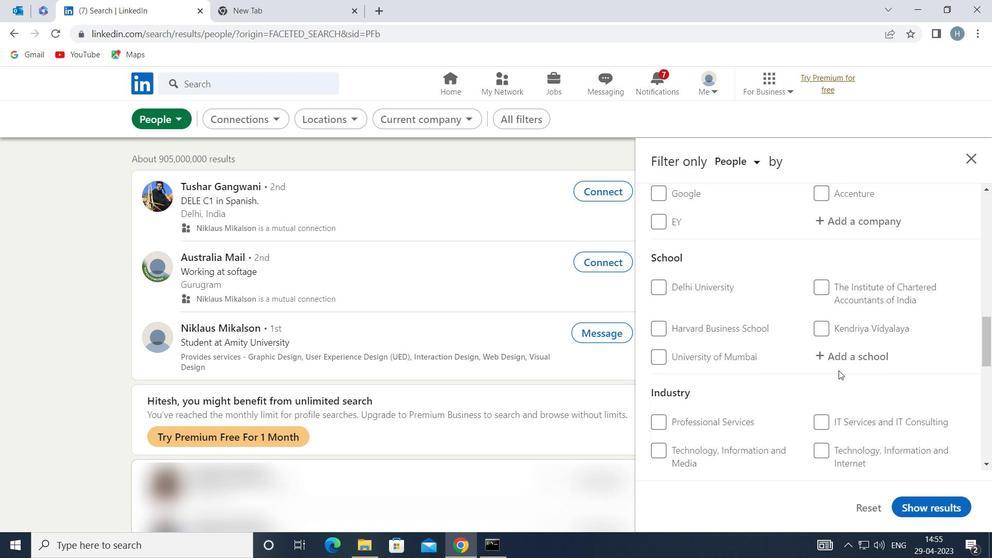 
Action: Mouse pressed left at (843, 356)
Screenshot: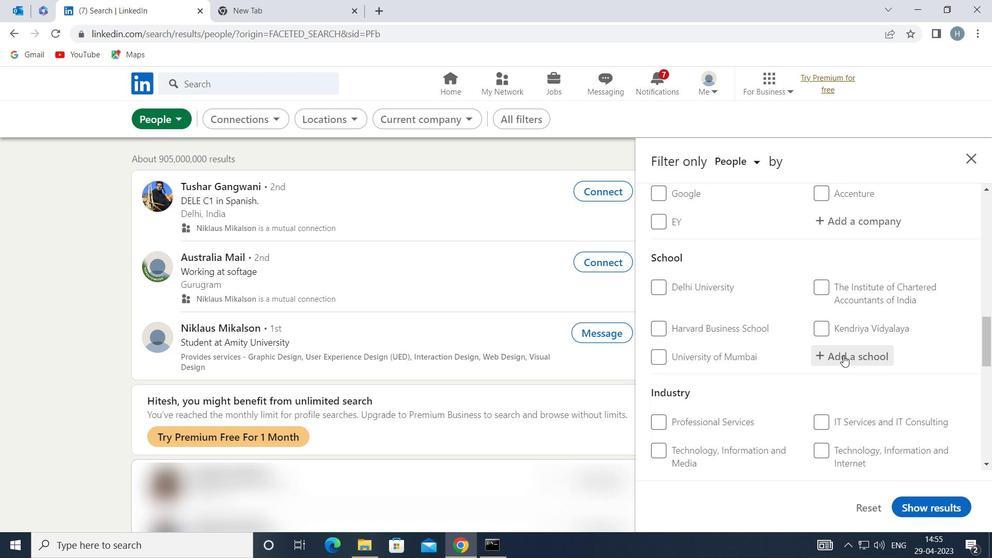 
Action: Key pressed <Key.shift>CMR<Key.space><Key.shift>INS
Screenshot: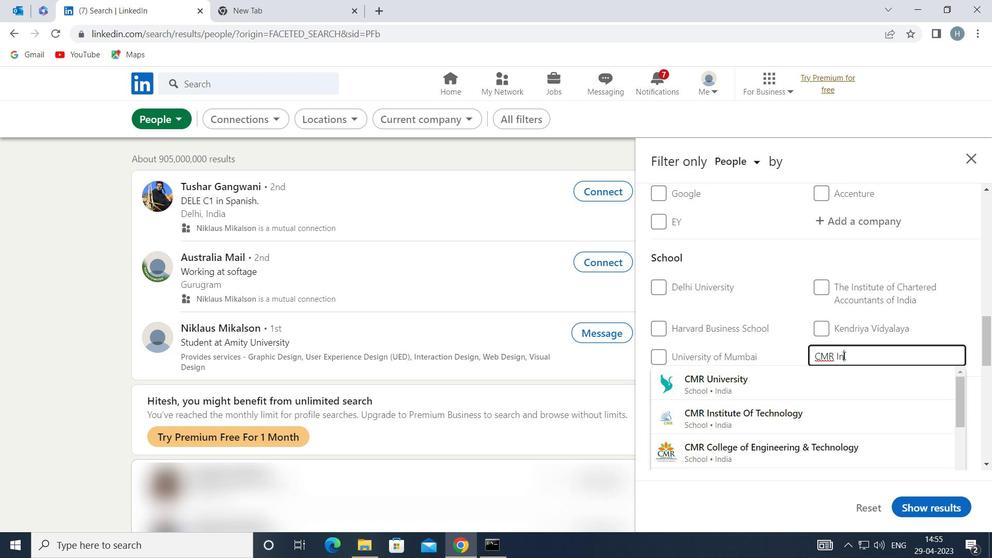 
Action: Mouse moved to (842, 388)
Screenshot: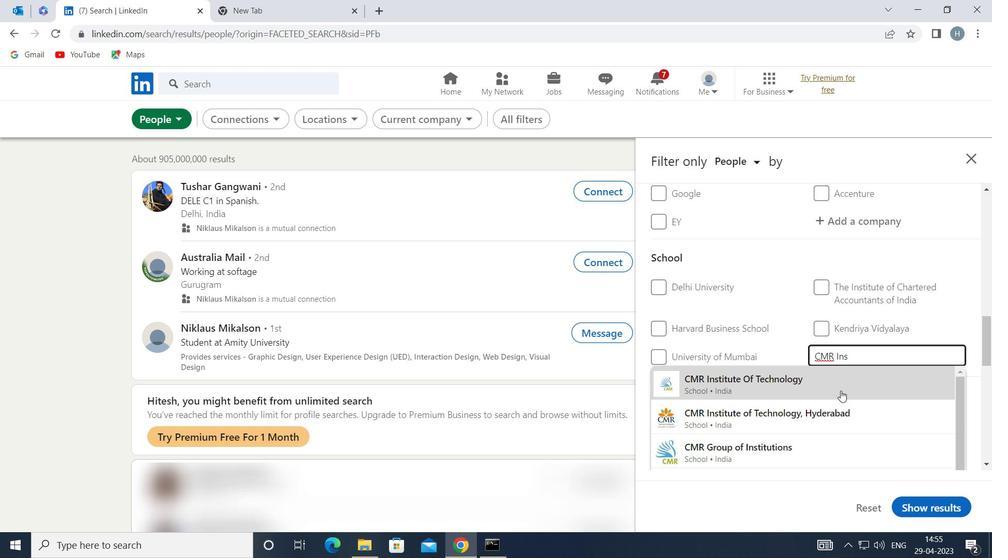 
Action: Mouse pressed left at (842, 388)
Screenshot: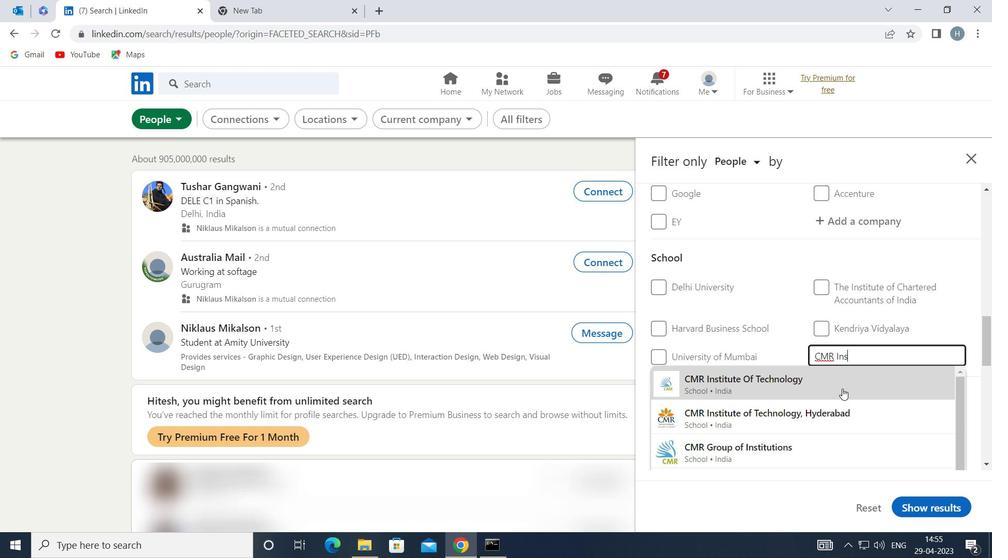 
Action: Mouse moved to (846, 364)
Screenshot: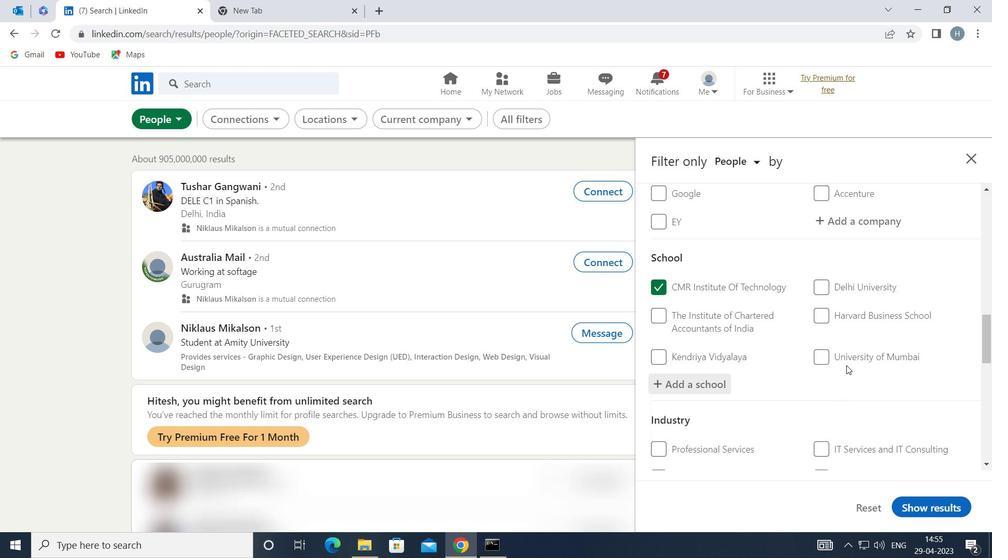 
Action: Mouse scrolled (846, 363) with delta (0, 0)
Screenshot: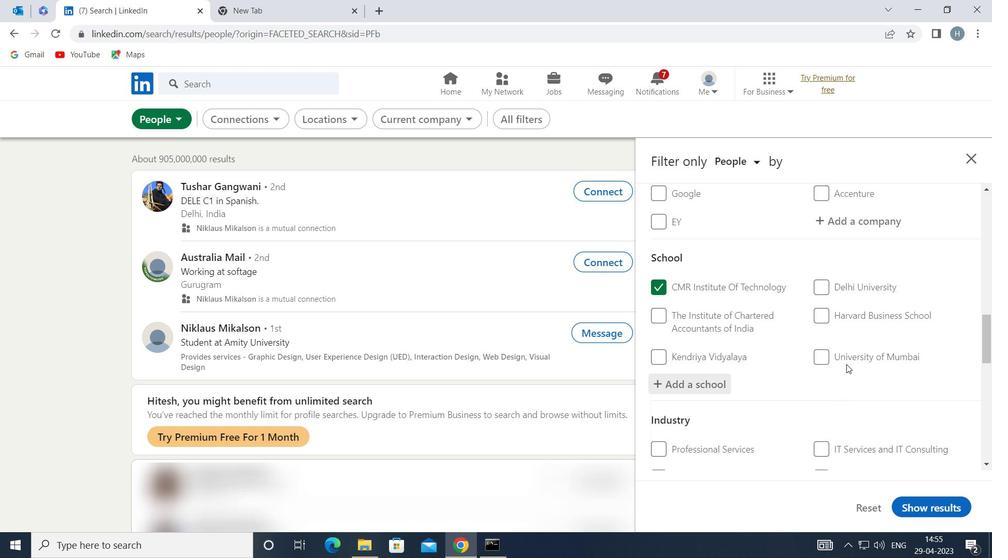 
Action: Mouse scrolled (846, 363) with delta (0, 0)
Screenshot: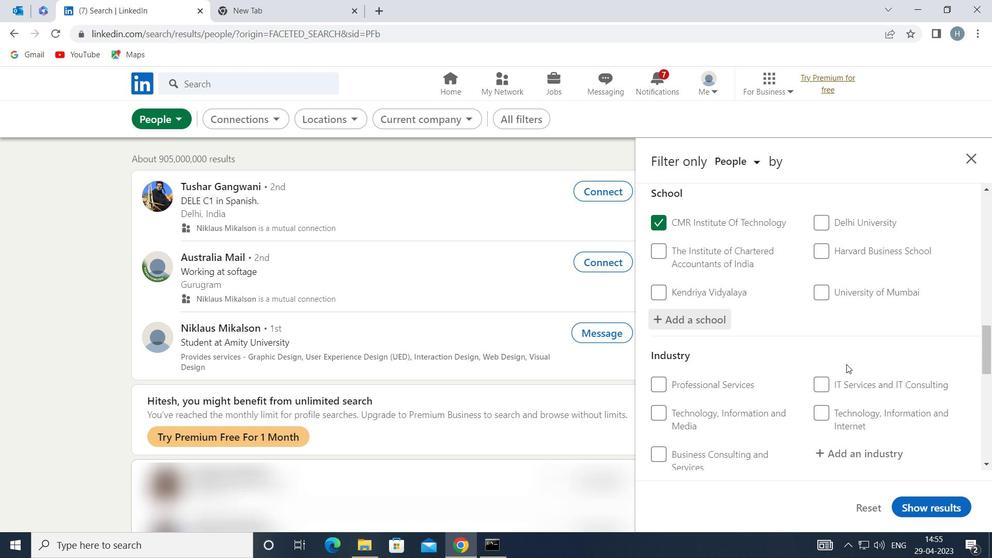 
Action: Mouse moved to (846, 379)
Screenshot: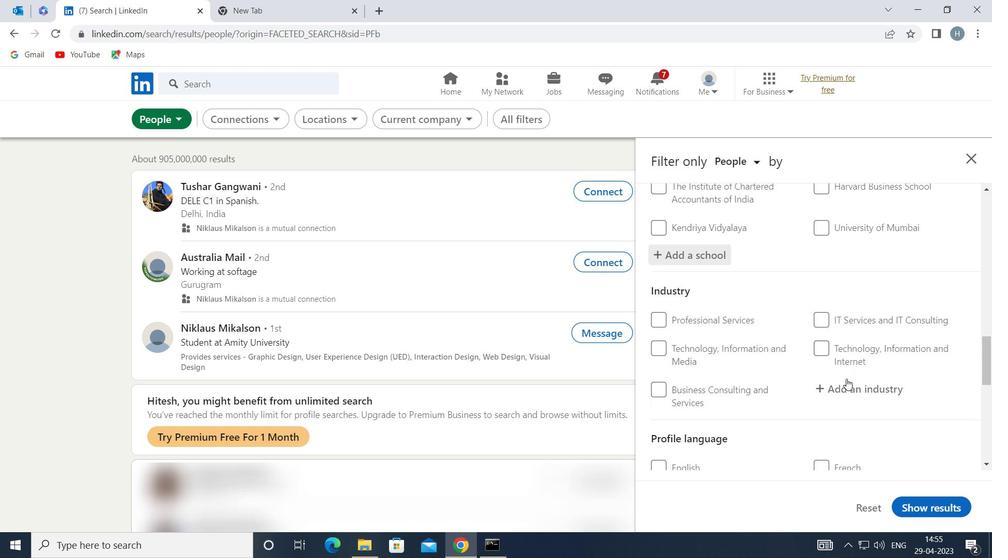 
Action: Mouse pressed left at (846, 379)
Screenshot: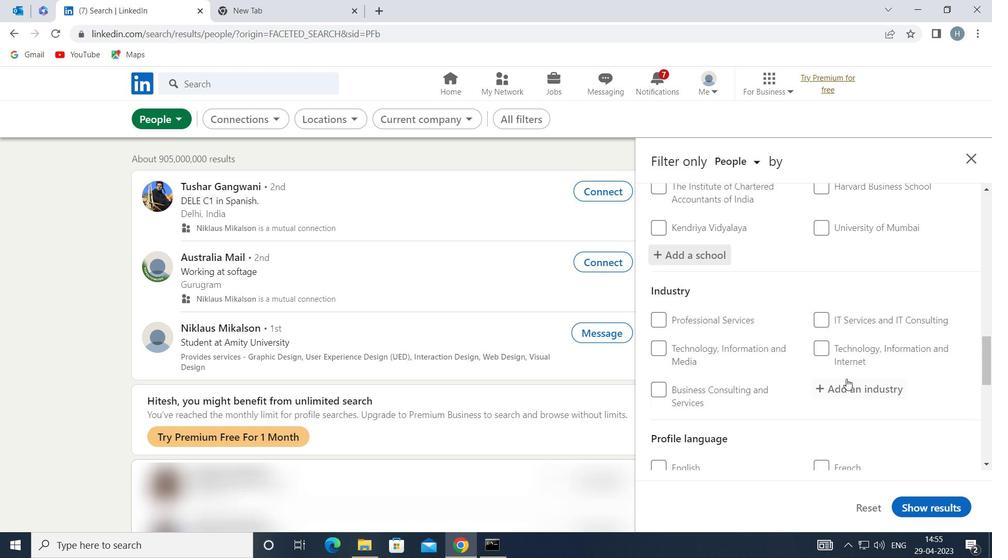 
Action: Mouse moved to (846, 380)
Screenshot: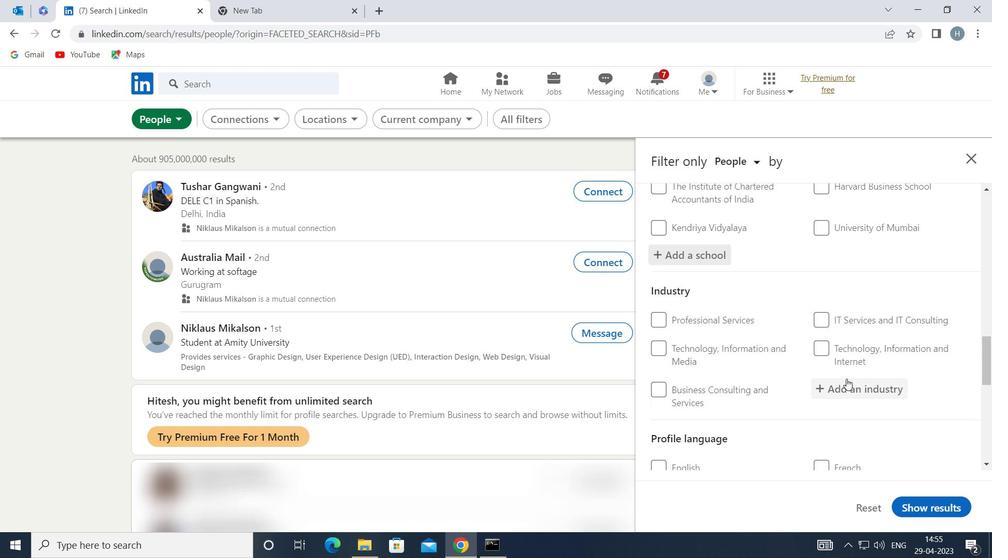 
Action: Key pressed <Key.shift>UTILI
Screenshot: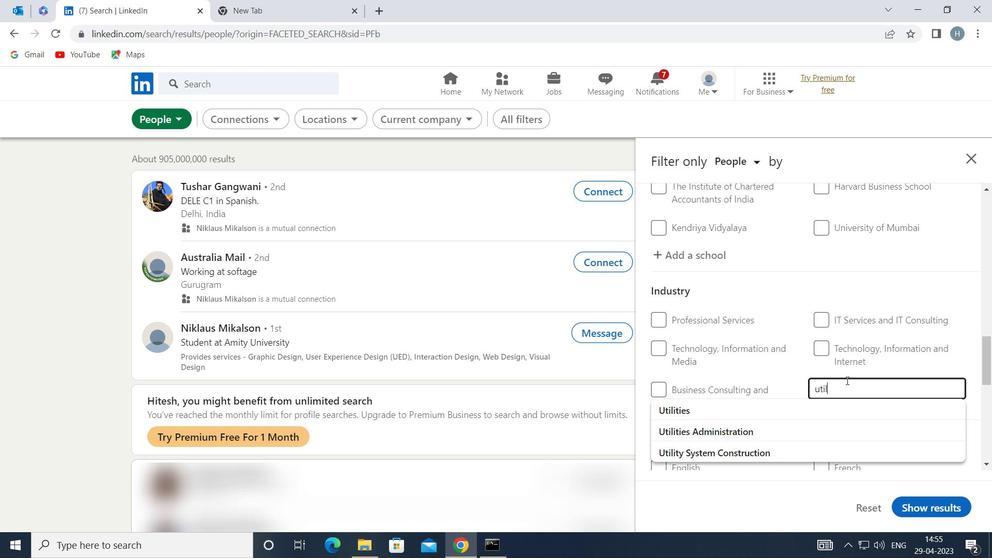
Action: Mouse moved to (772, 428)
Screenshot: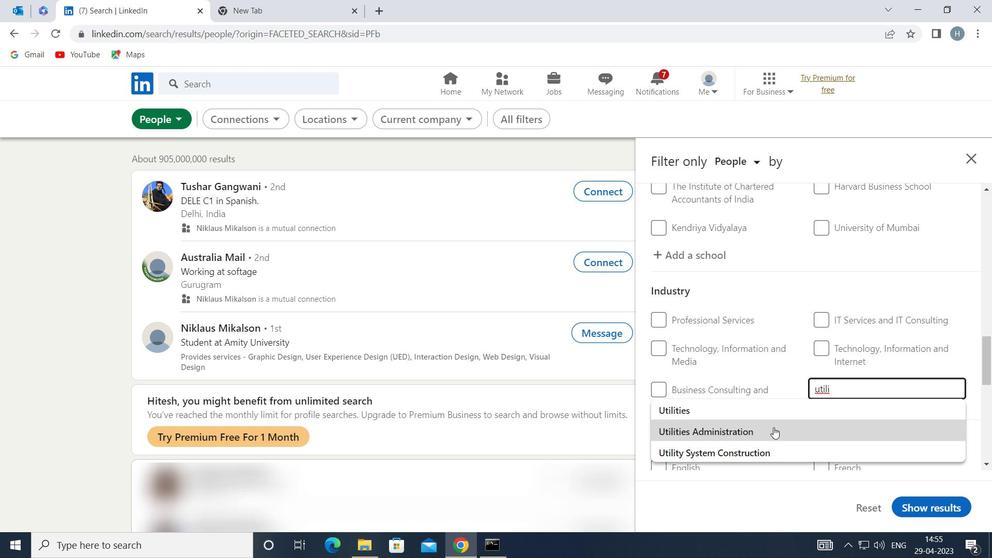 
Action: Mouse pressed left at (772, 428)
Screenshot: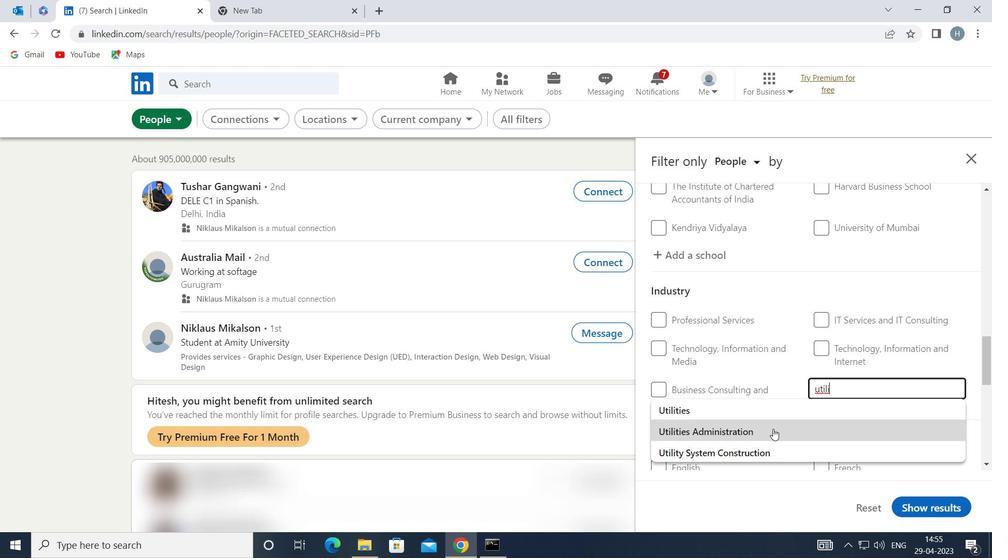 
Action: Mouse moved to (746, 390)
Screenshot: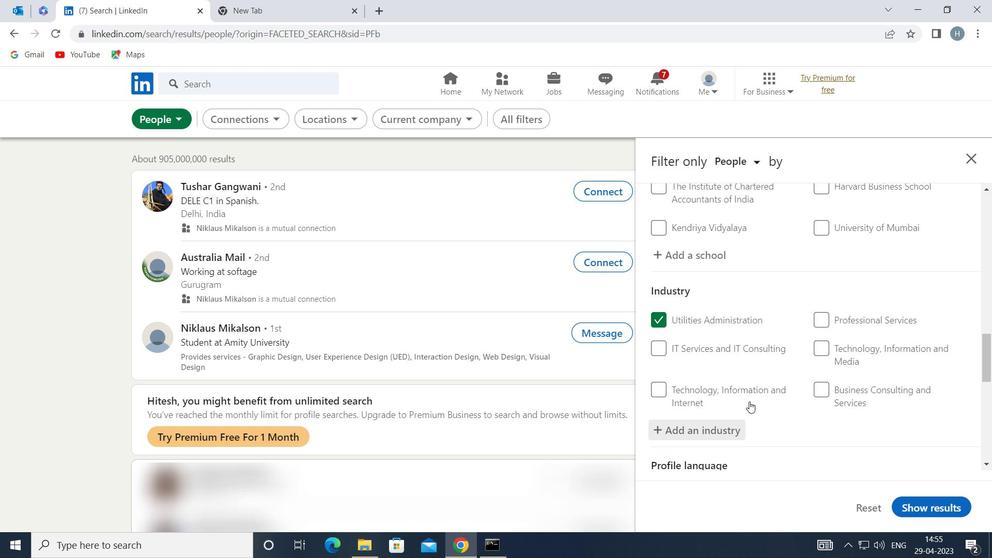 
Action: Mouse scrolled (746, 389) with delta (0, 0)
Screenshot: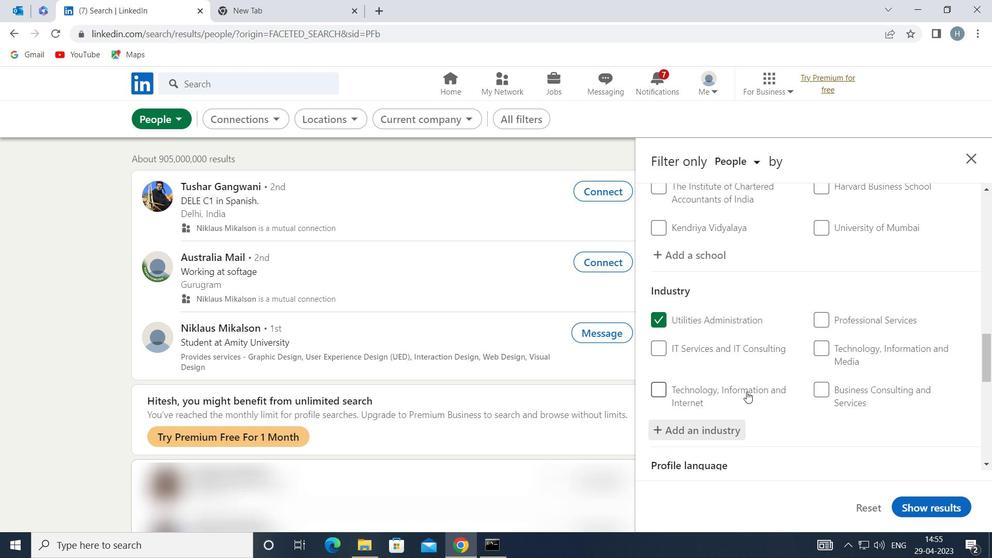 
Action: Mouse scrolled (746, 389) with delta (0, 0)
Screenshot: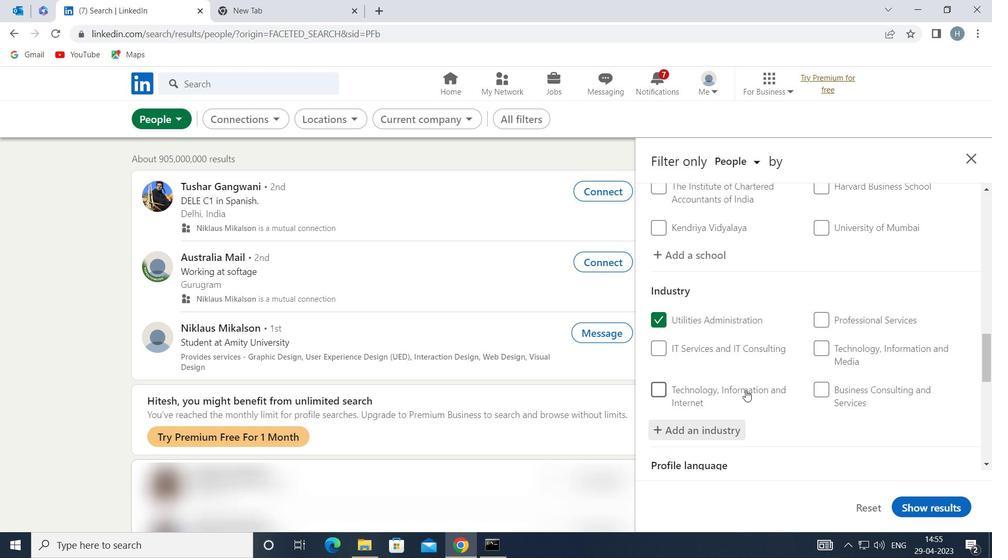 
Action: Mouse scrolled (746, 389) with delta (0, 0)
Screenshot: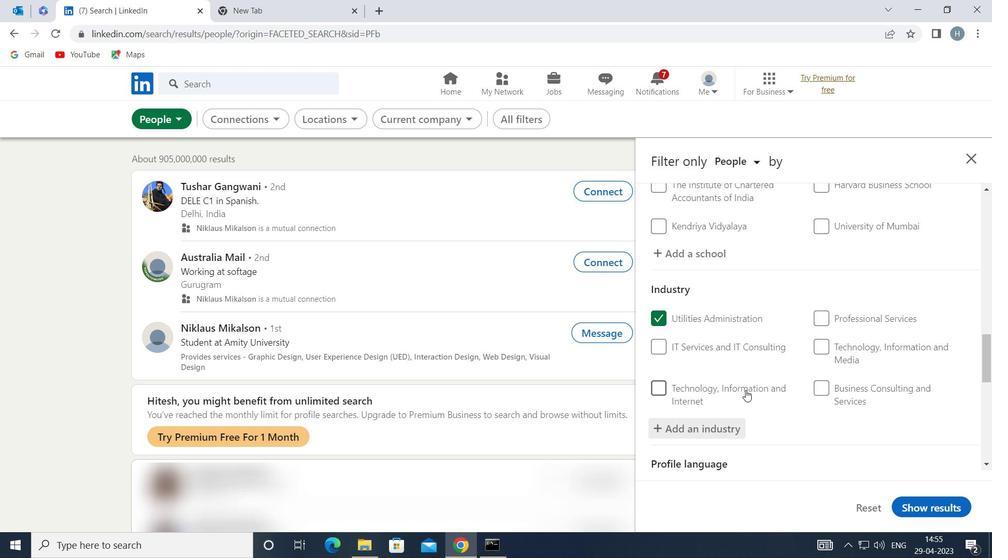
Action: Mouse moved to (761, 381)
Screenshot: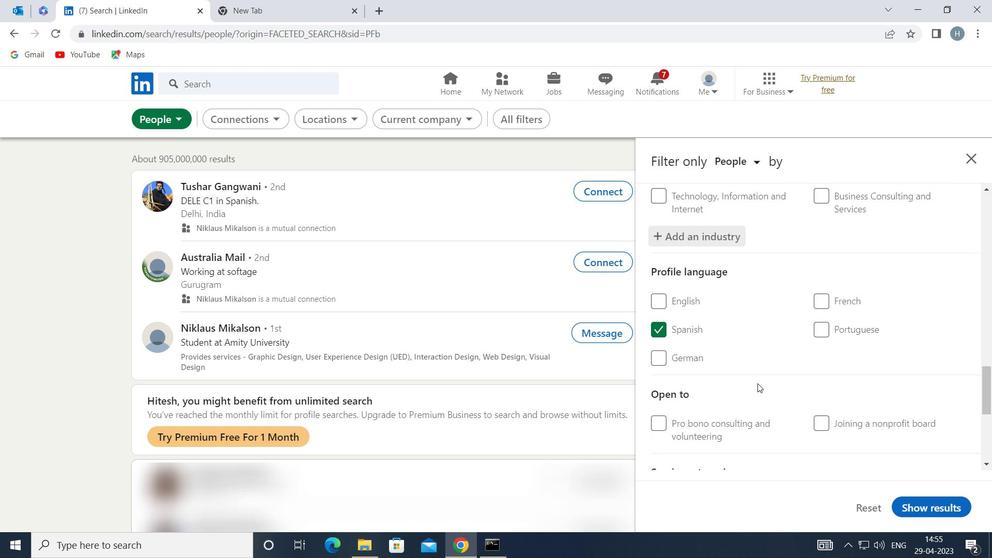 
Action: Mouse scrolled (761, 380) with delta (0, 0)
Screenshot: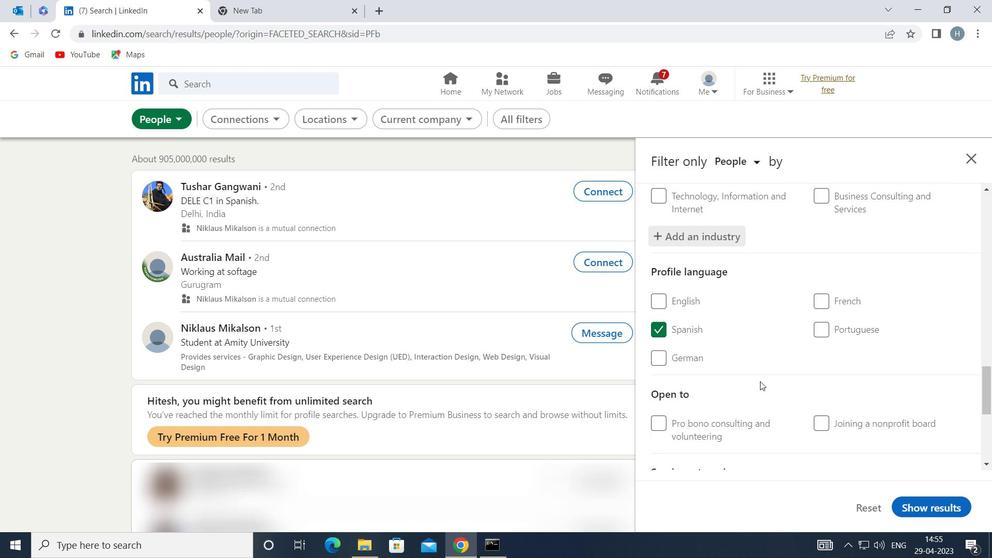 
Action: Mouse moved to (761, 380)
Screenshot: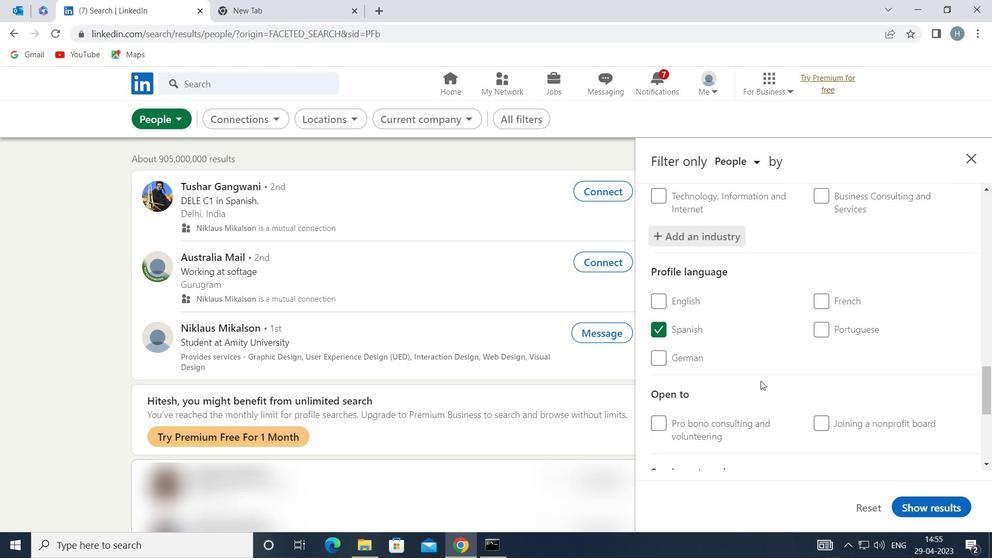 
Action: Mouse scrolled (761, 380) with delta (0, 0)
Screenshot: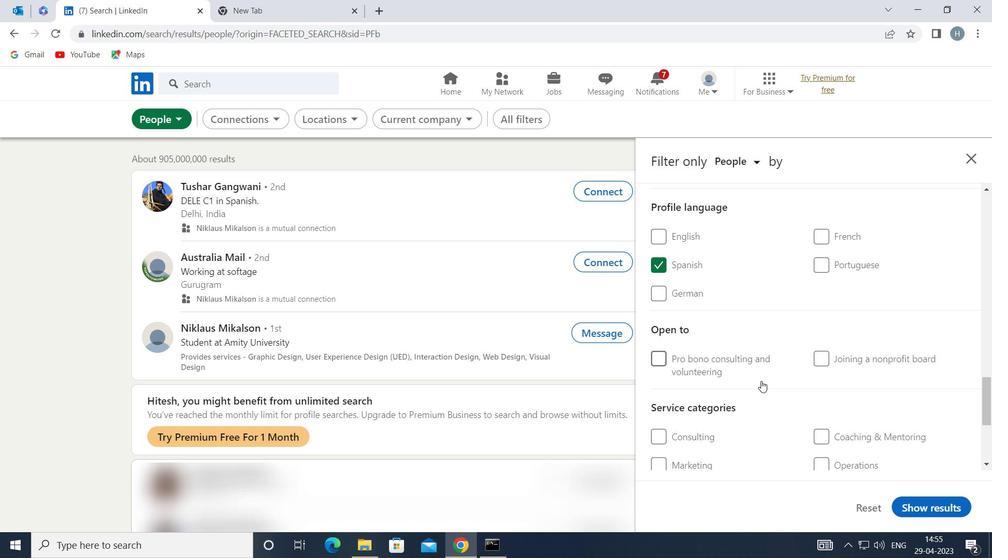 
Action: Mouse moved to (796, 381)
Screenshot: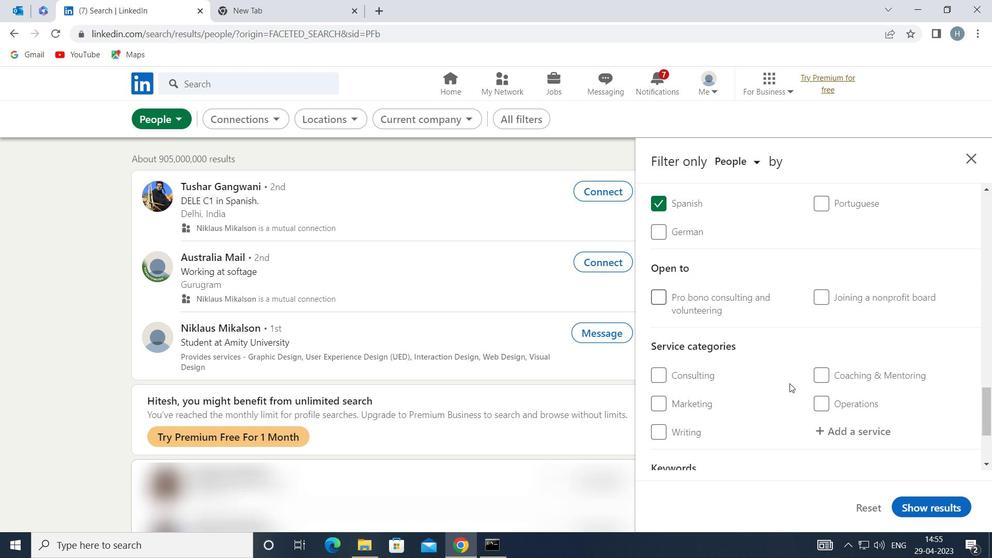 
Action: Mouse scrolled (796, 381) with delta (0, 0)
Screenshot: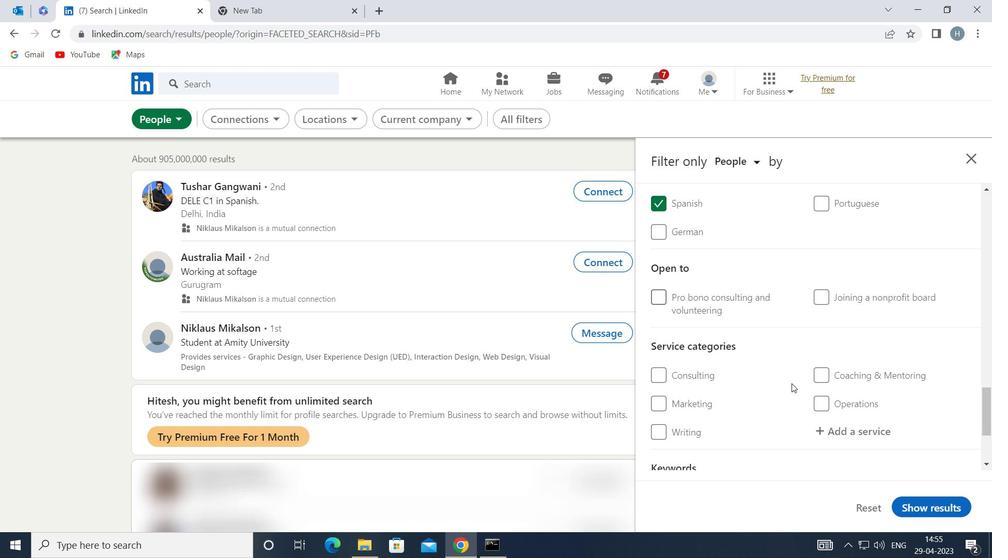 
Action: Mouse moved to (850, 367)
Screenshot: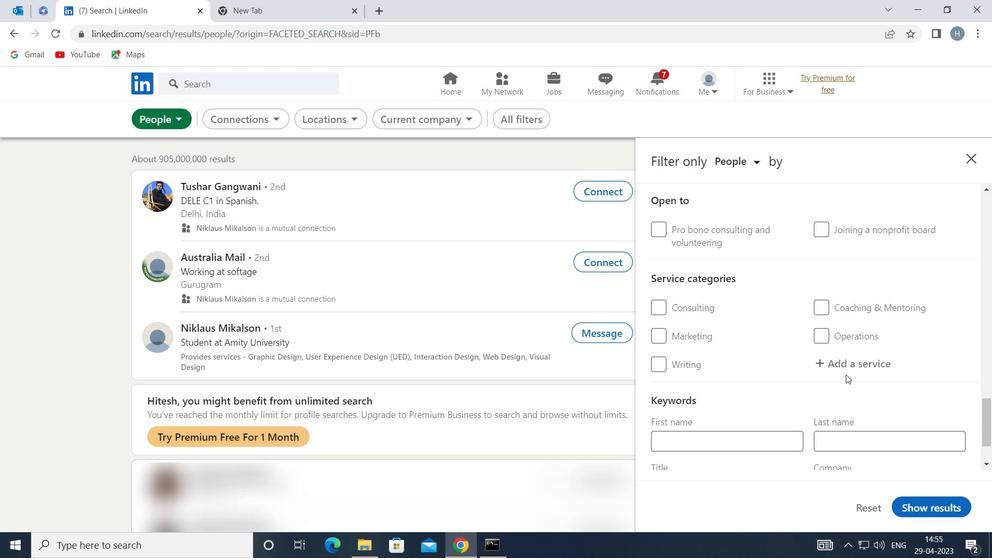 
Action: Mouse pressed left at (850, 367)
Screenshot: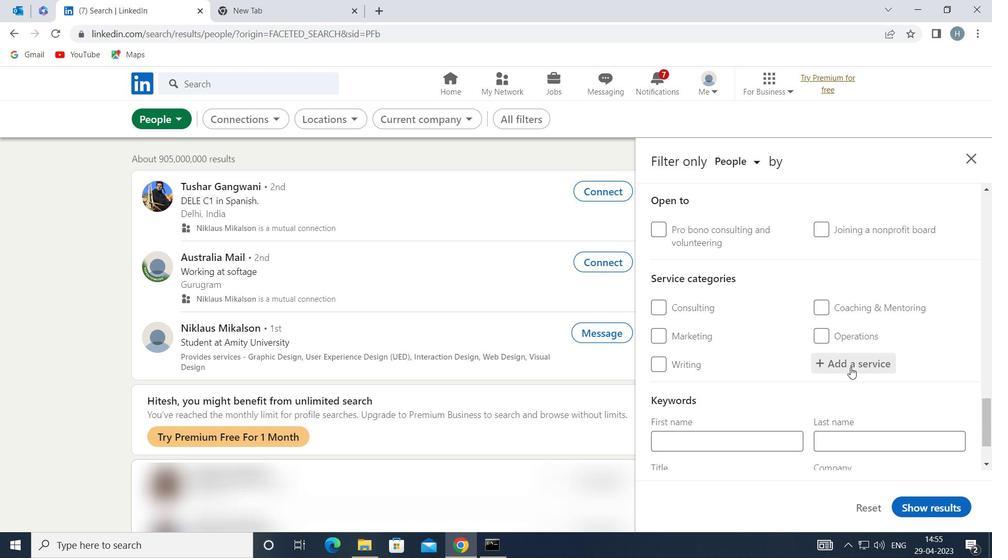 
Action: Key pressed <Key.shift>TEAM<Key.space><Key.shift>B
Screenshot: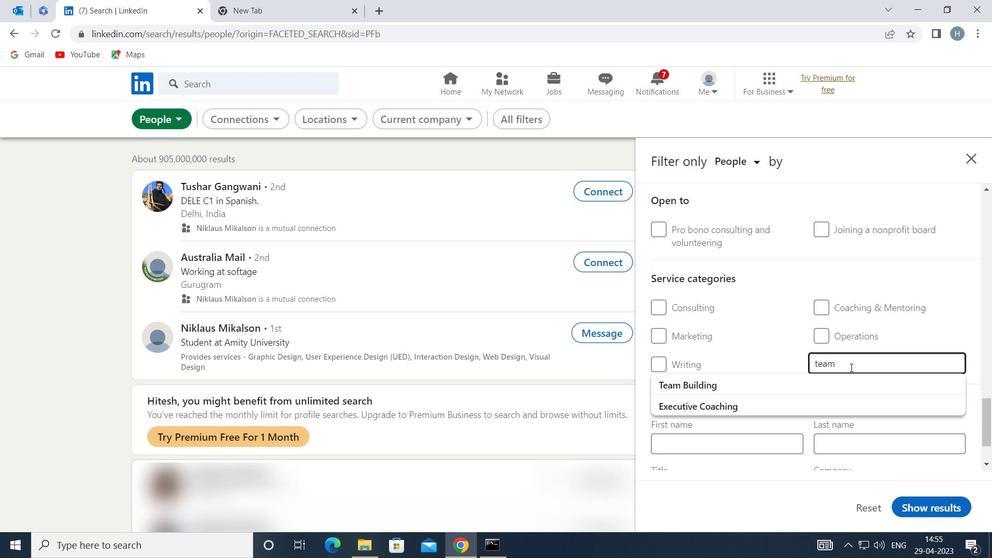 
Action: Mouse moved to (849, 378)
Screenshot: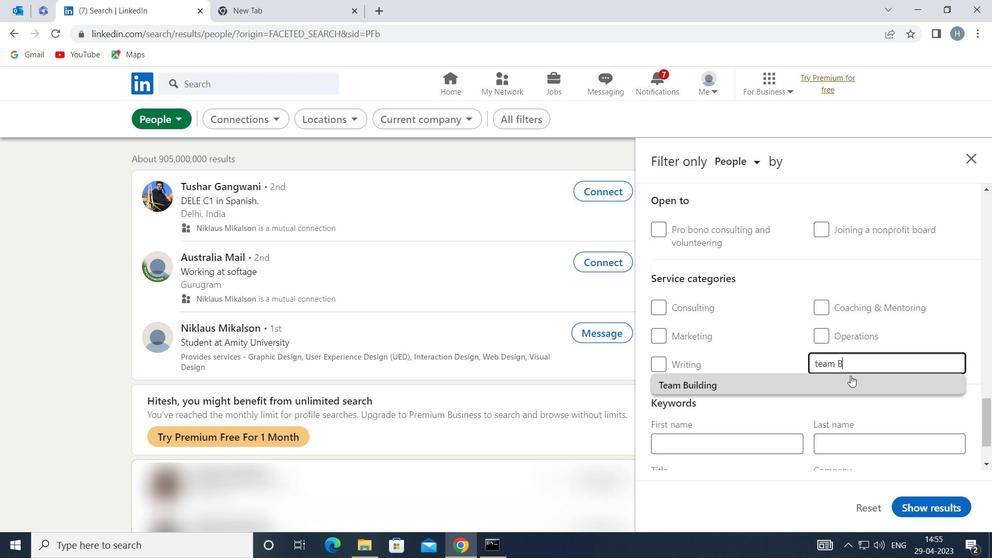 
Action: Mouse pressed left at (849, 378)
Screenshot: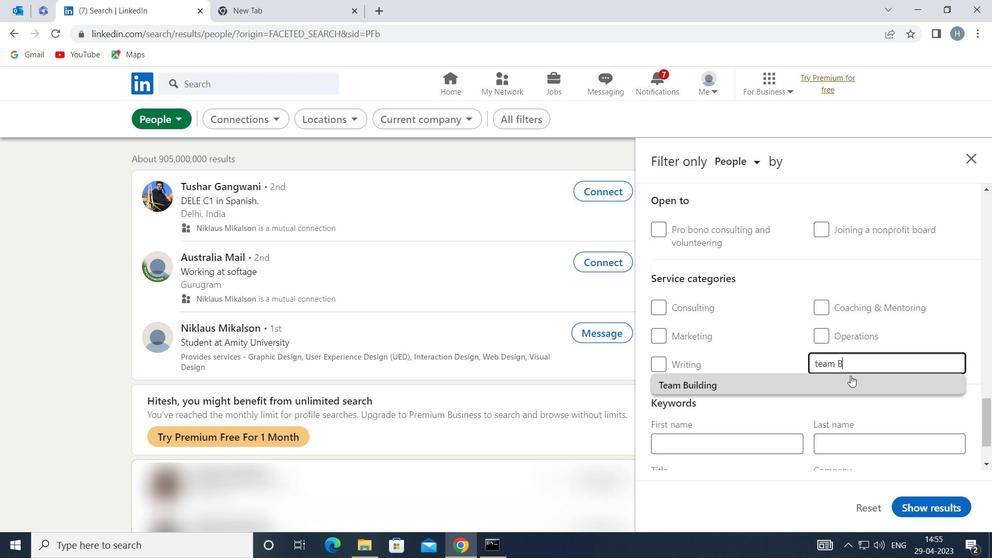 
Action: Mouse scrolled (849, 377) with delta (0, 0)
Screenshot: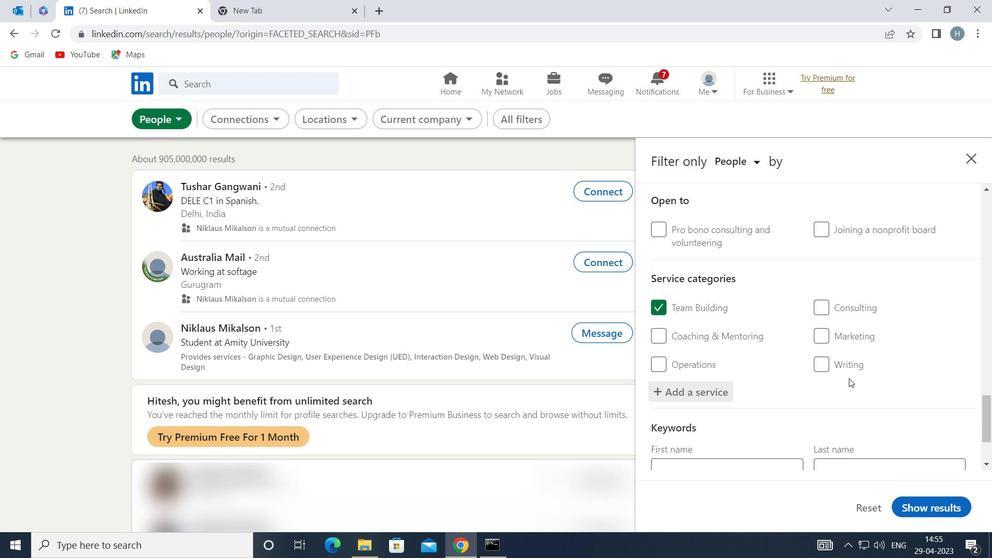 
Action: Mouse moved to (846, 383)
Screenshot: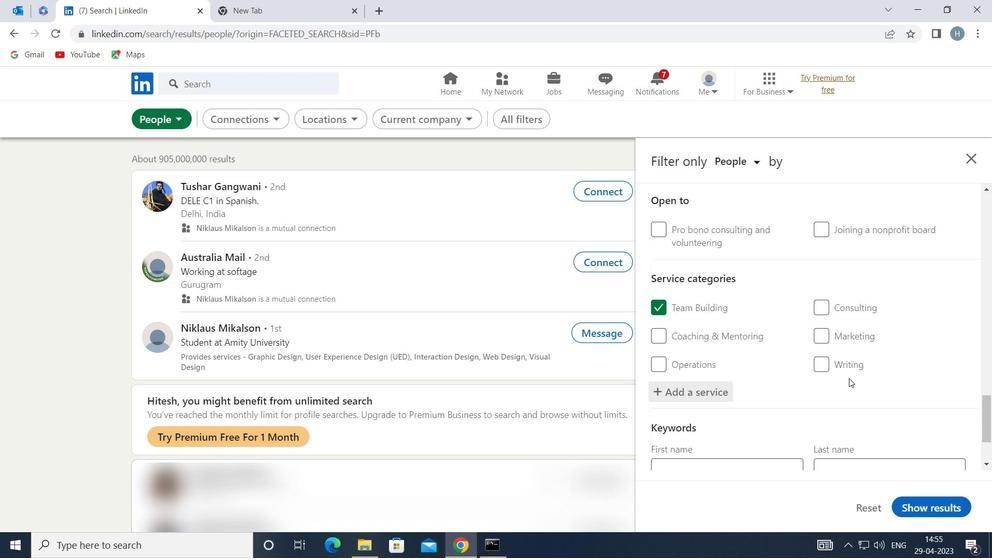 
Action: Mouse scrolled (846, 382) with delta (0, 0)
Screenshot: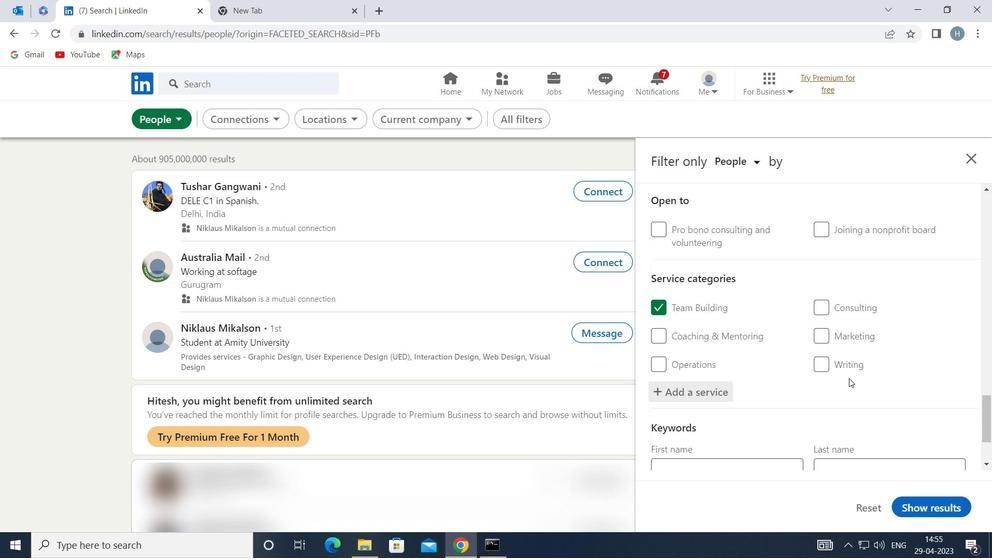 
Action: Mouse moved to (834, 388)
Screenshot: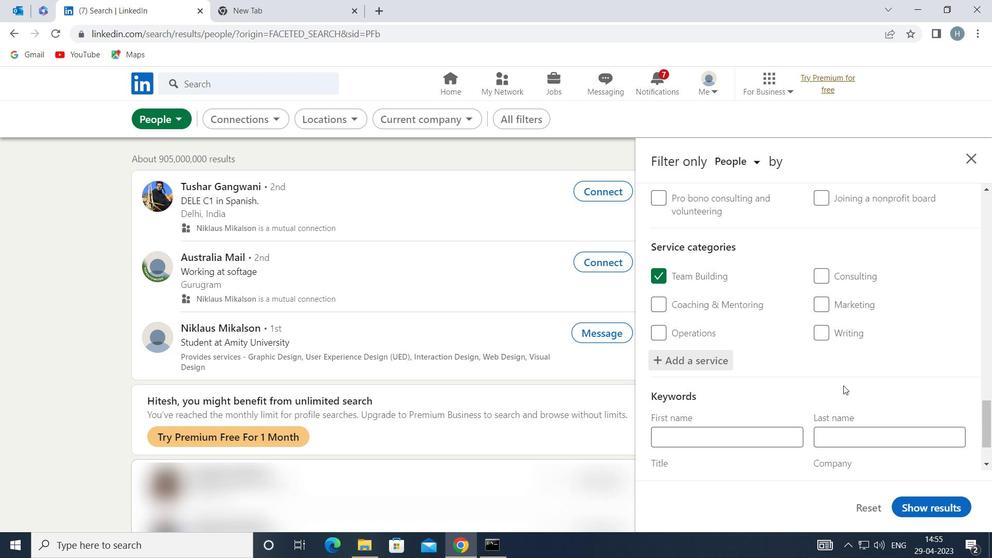 
Action: Mouse scrolled (834, 387) with delta (0, 0)
Screenshot: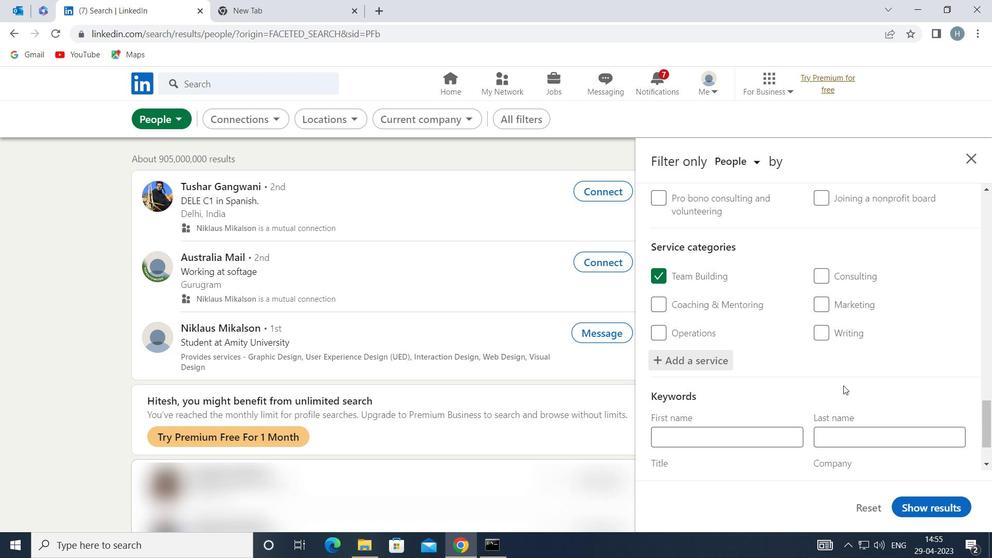 
Action: Mouse moved to (818, 392)
Screenshot: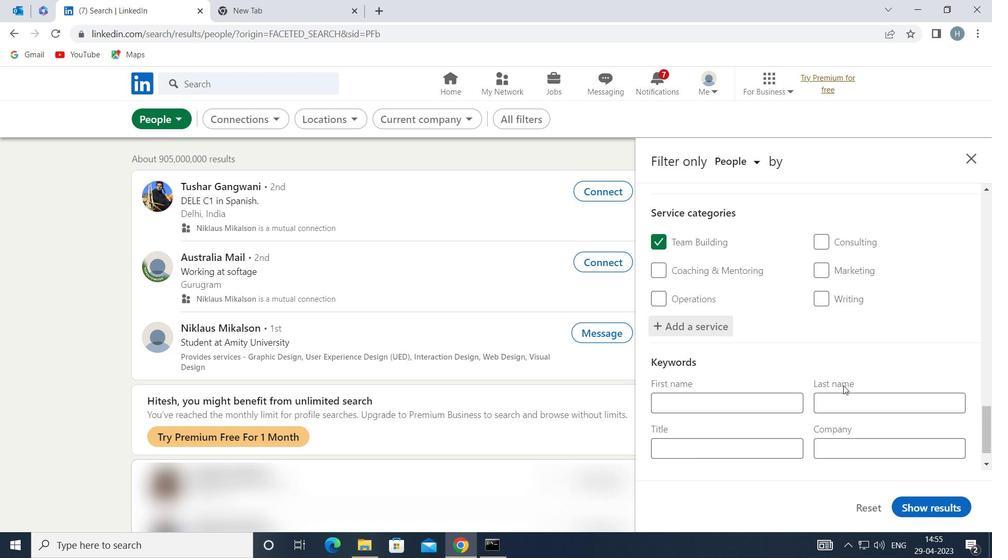 
Action: Mouse scrolled (818, 391) with delta (0, 0)
Screenshot: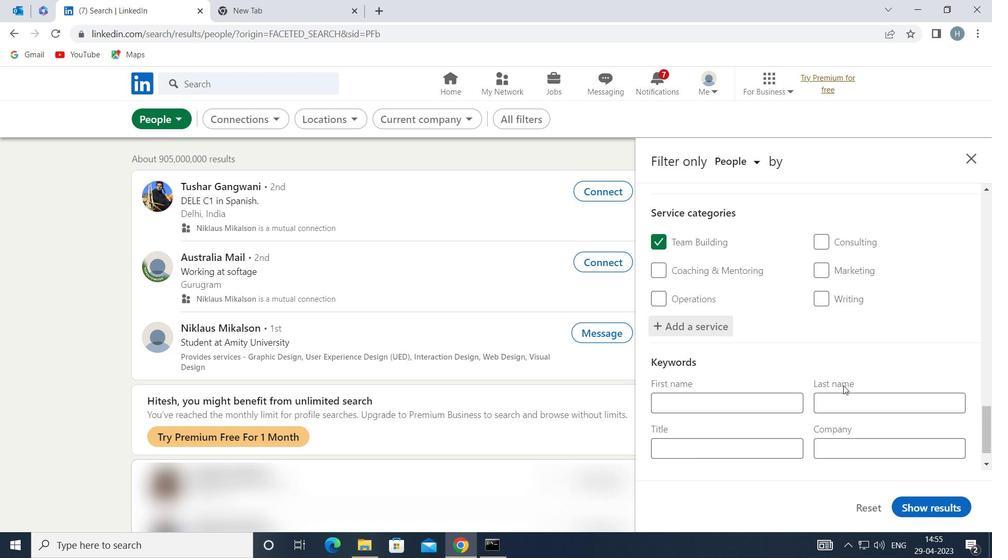 
Action: Mouse moved to (773, 403)
Screenshot: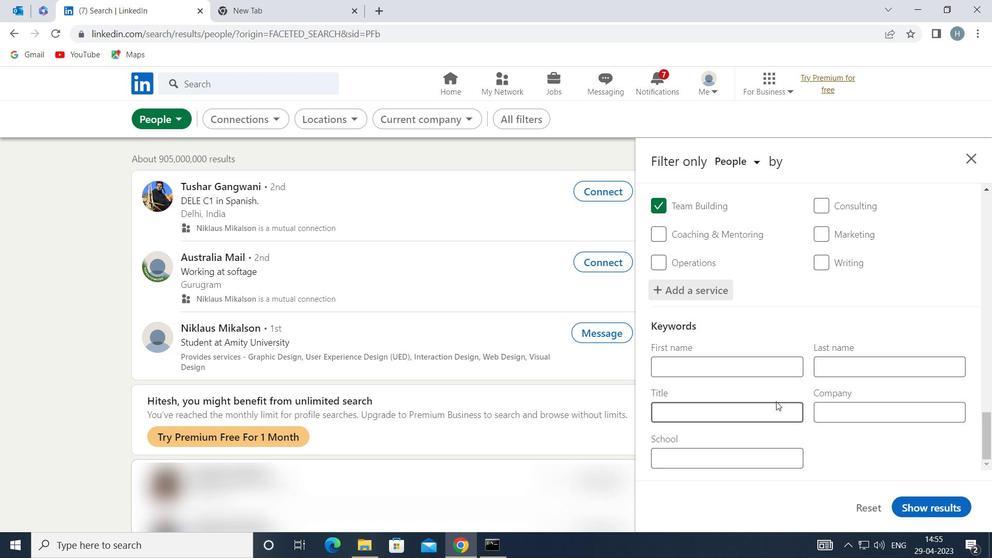 
Action: Mouse pressed left at (773, 403)
Screenshot: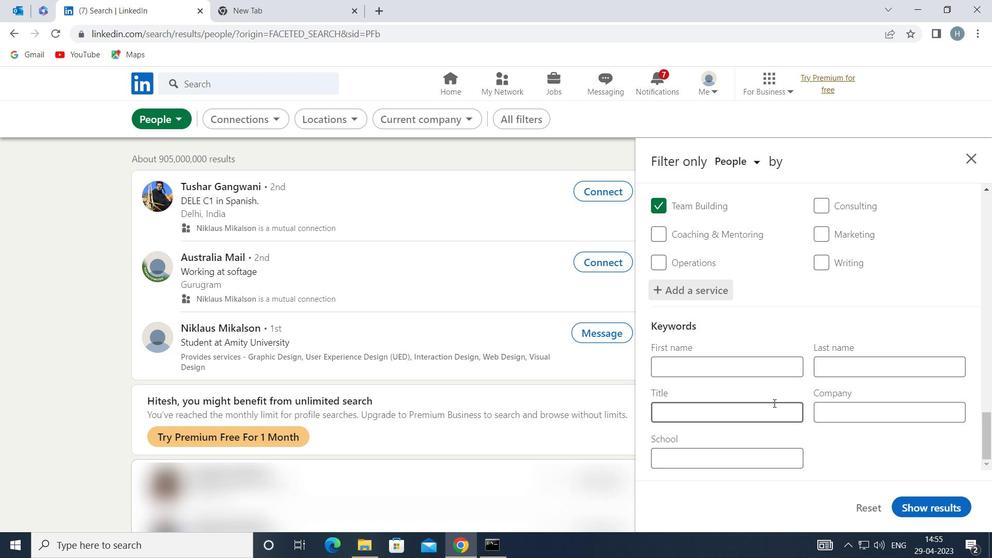 
Action: Key pressed <Key.shift>FOOD<Key.space><Key.shift>KITCHEN<Key.space><Key.shift>WORKER
Screenshot: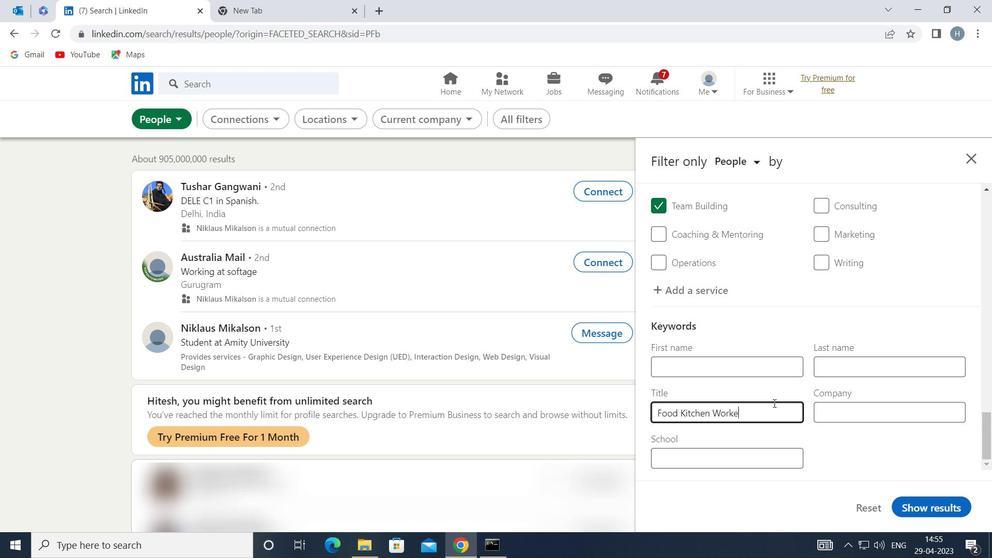 
Action: Mouse moved to (928, 503)
Screenshot: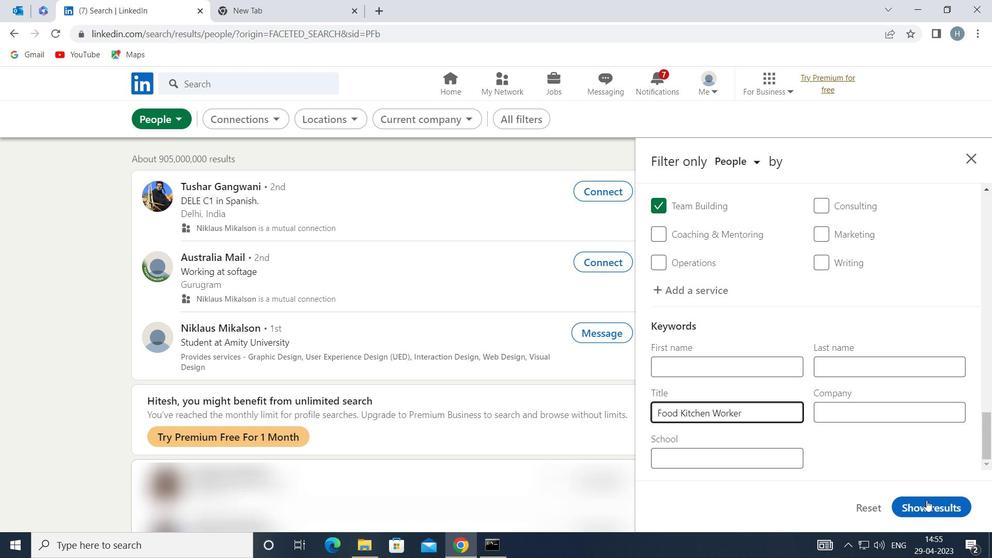 
Action: Mouse pressed left at (928, 503)
Screenshot: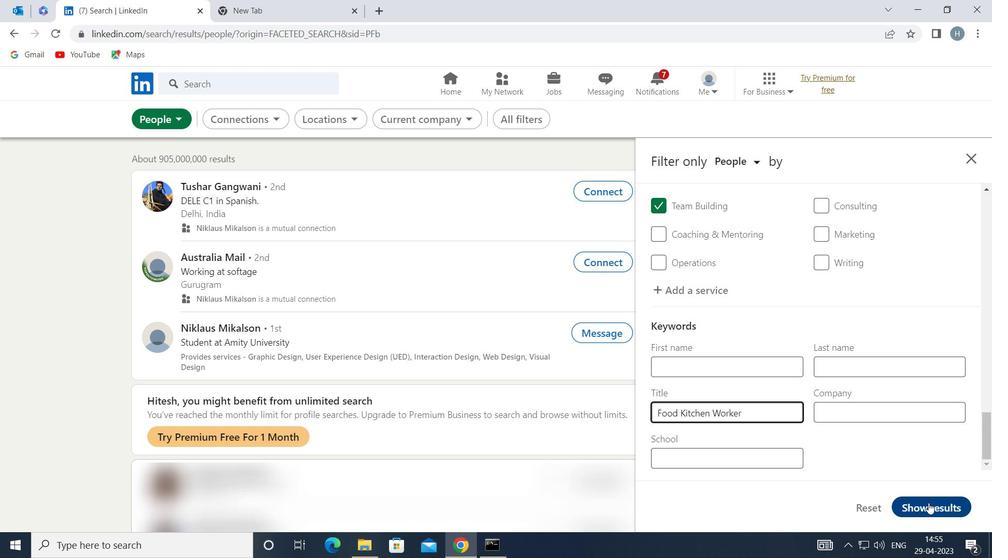 
Action: Mouse moved to (785, 345)
Screenshot: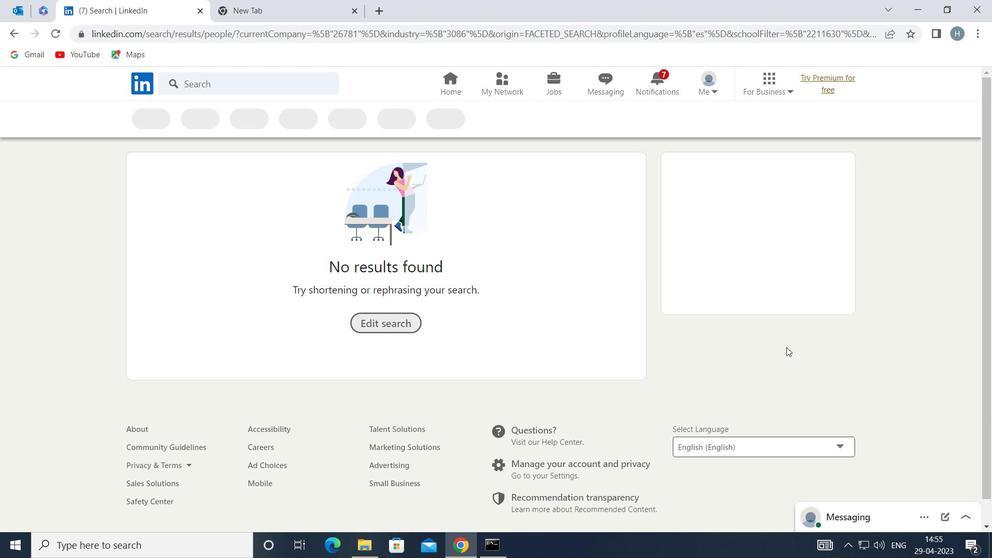 
